 Task: Check the average views per listing of landscape in the last 3 years.
Action: Mouse moved to (980, 226)
Screenshot: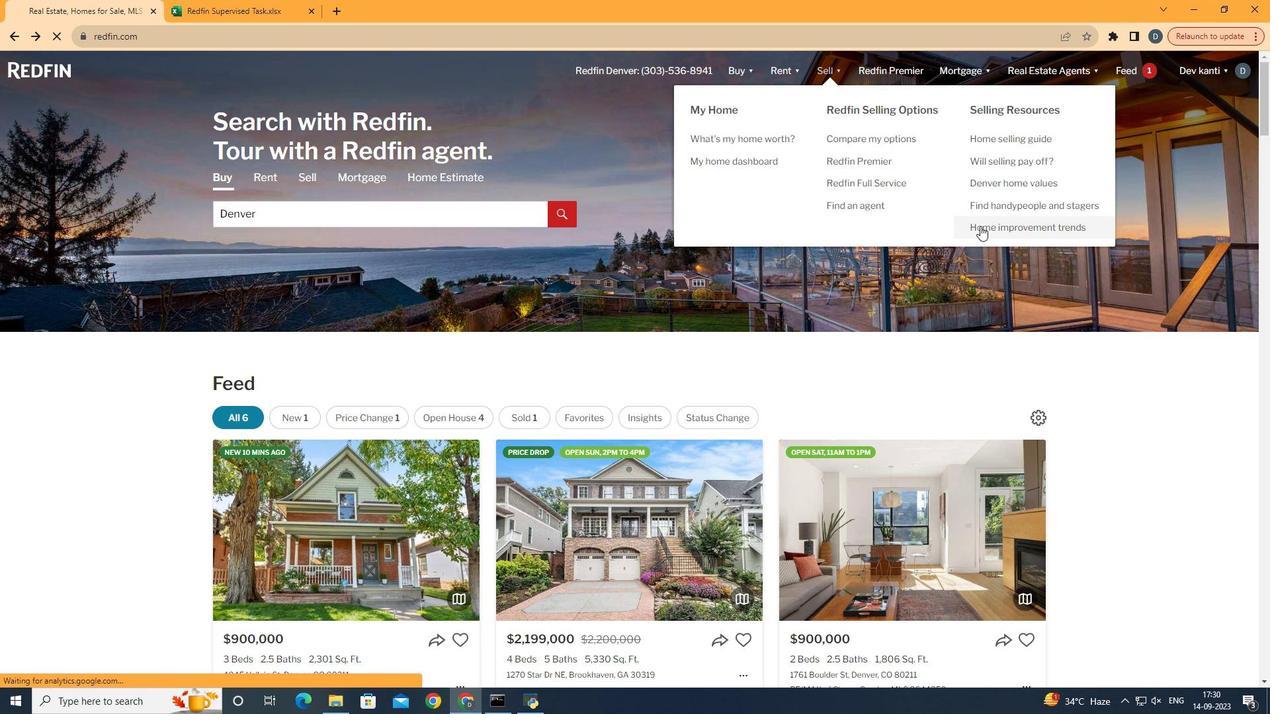 
Action: Mouse pressed left at (980, 226)
Screenshot: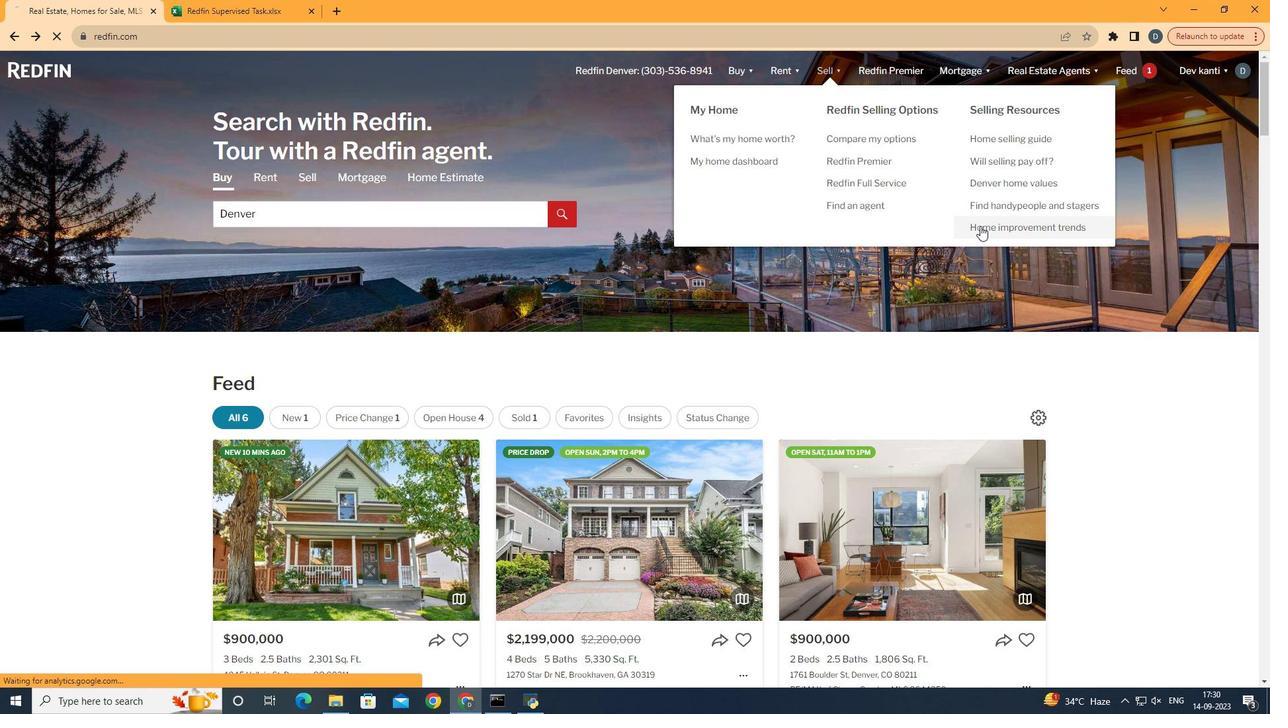 
Action: Mouse moved to (334, 256)
Screenshot: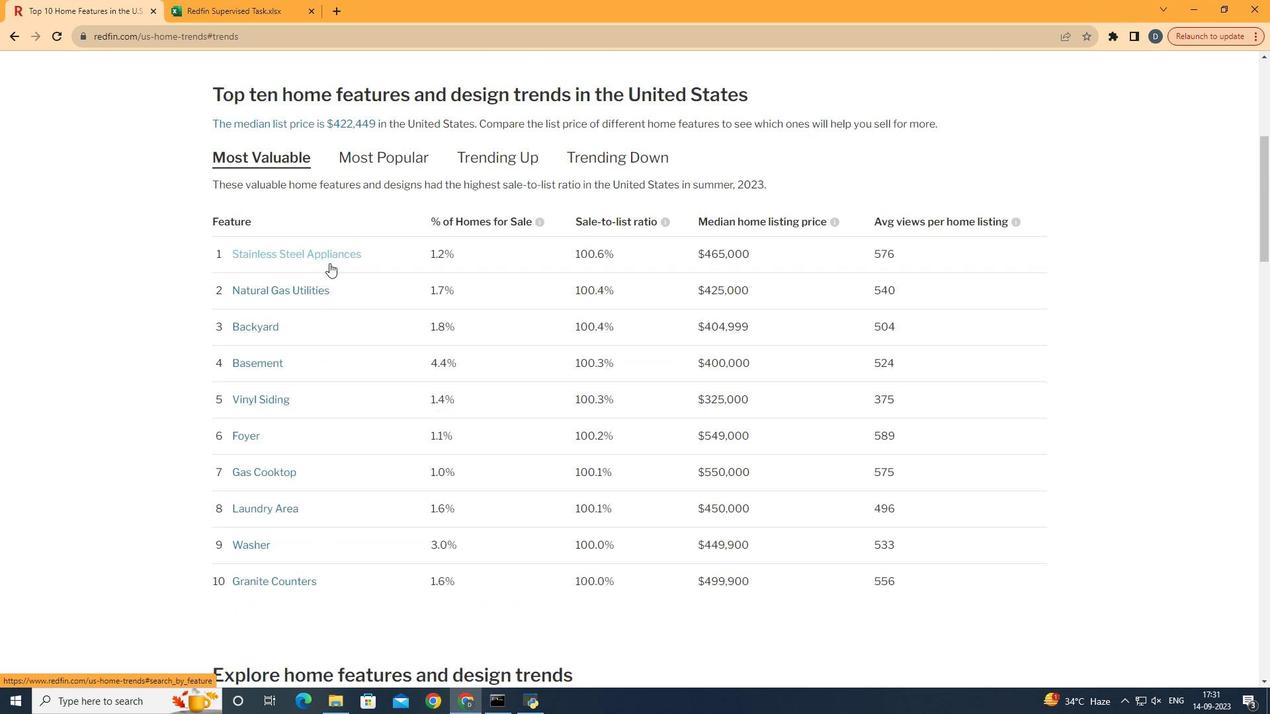 
Action: Mouse pressed left at (334, 256)
Screenshot: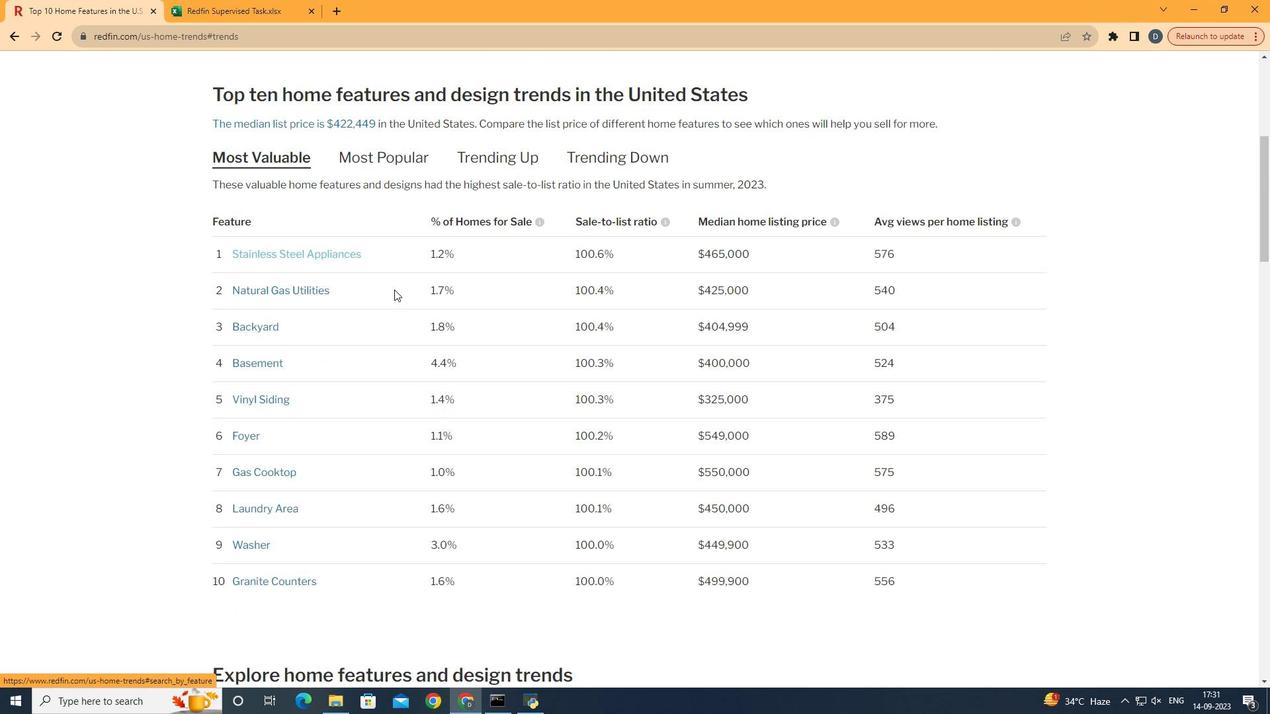 
Action: Mouse moved to (549, 326)
Screenshot: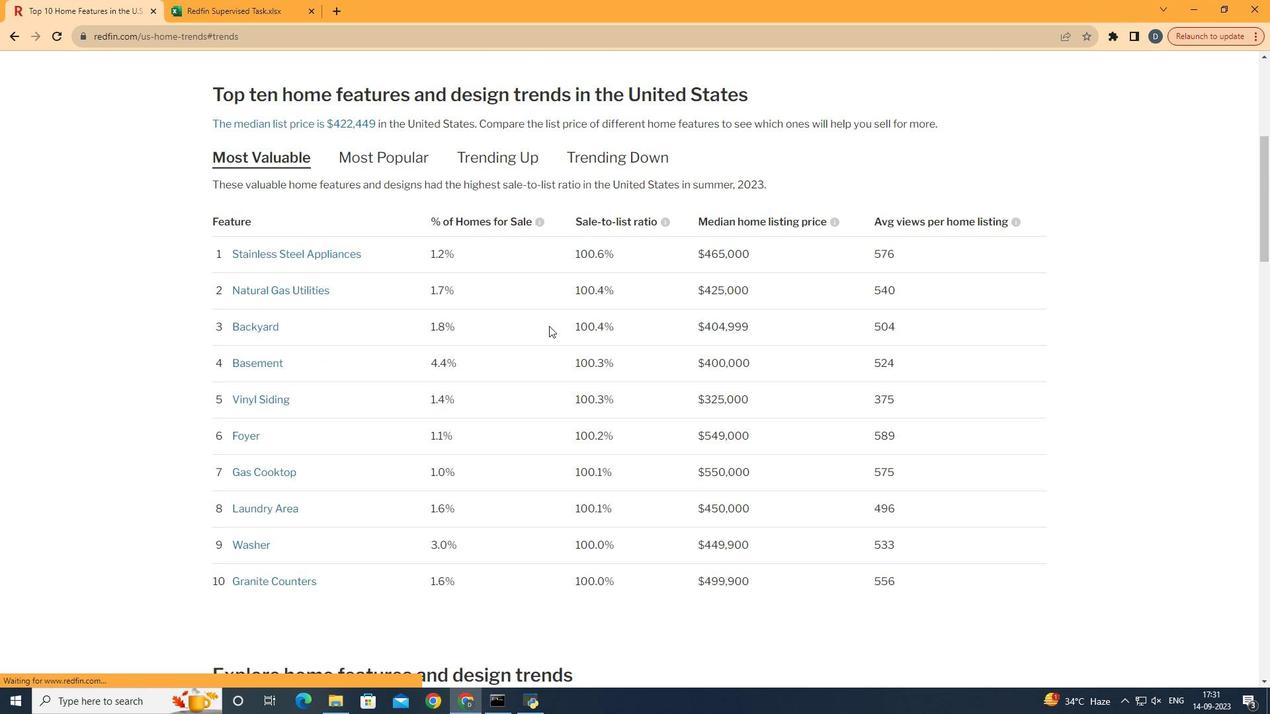 
Action: Mouse scrolled (549, 325) with delta (0, 0)
Screenshot: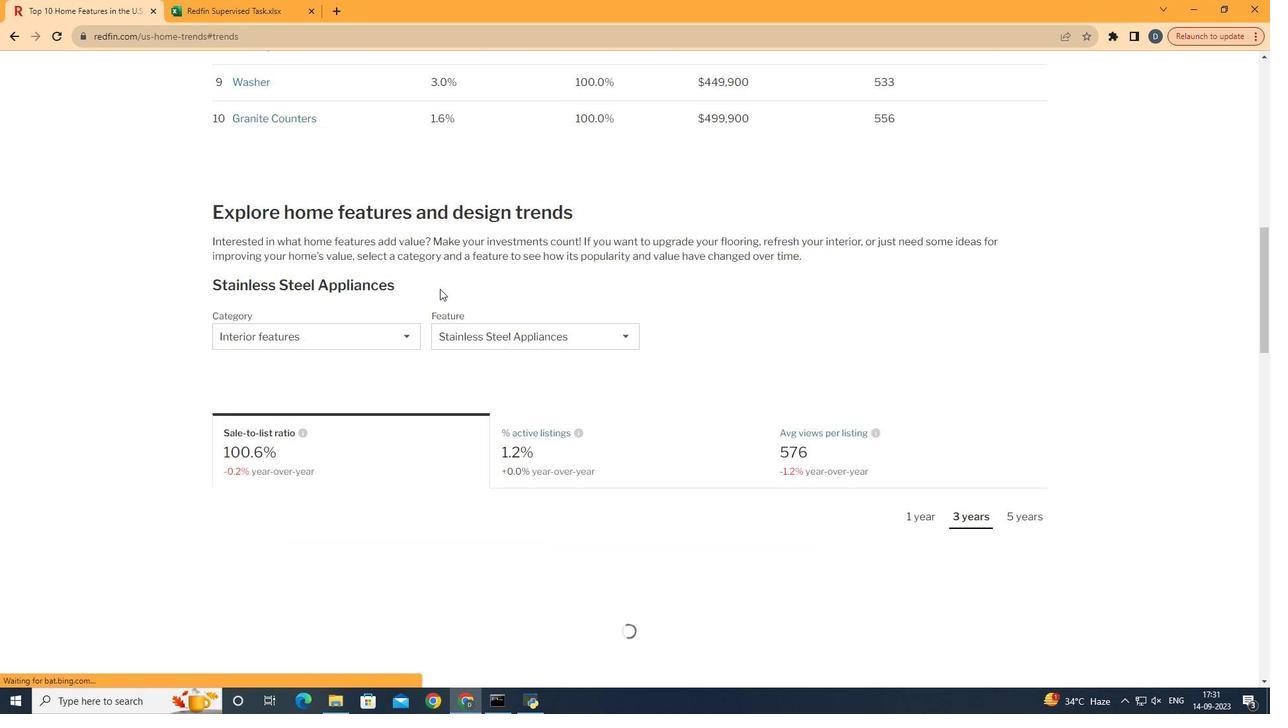 
Action: Mouse scrolled (549, 325) with delta (0, 0)
Screenshot: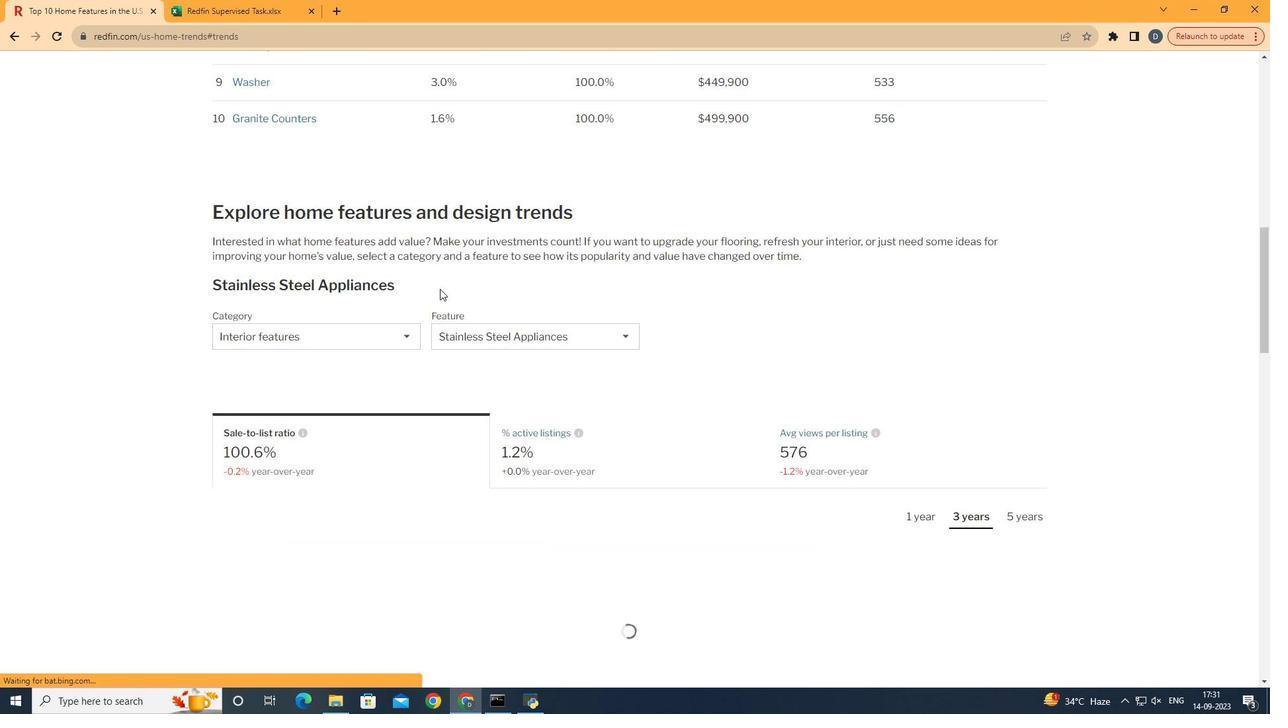 
Action: Mouse scrolled (549, 325) with delta (0, 0)
Screenshot: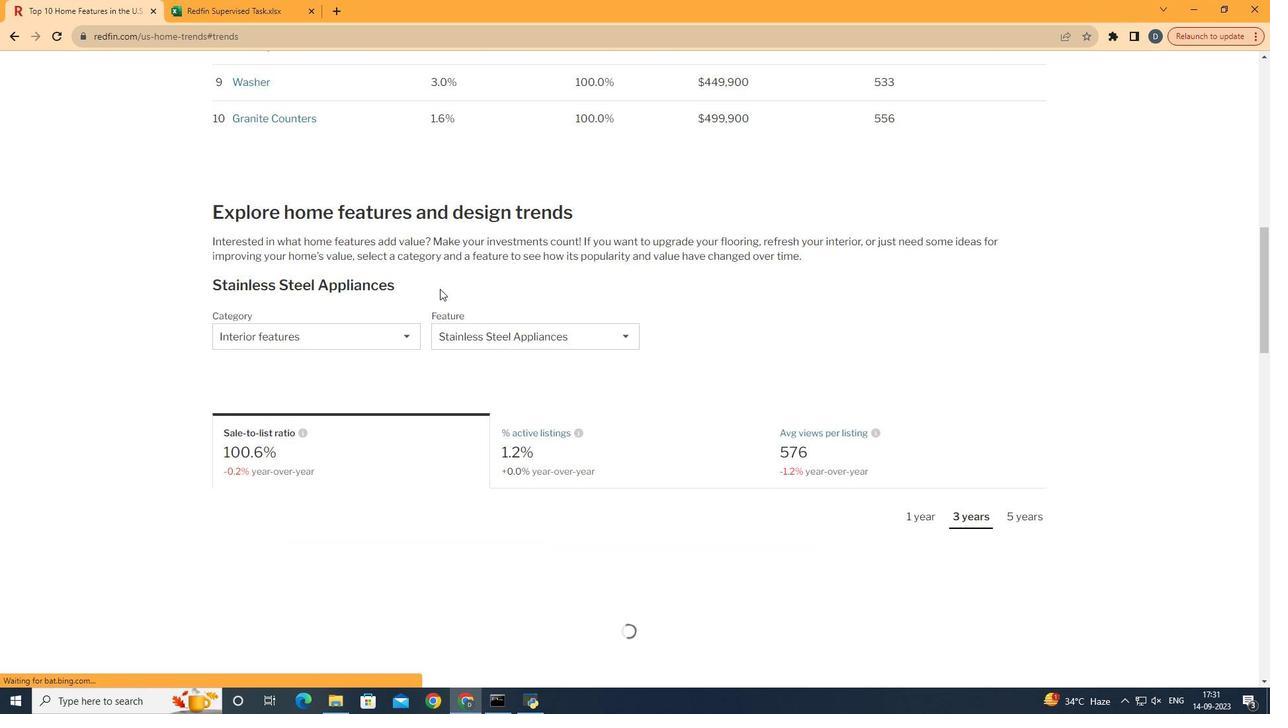 
Action: Mouse scrolled (549, 325) with delta (0, 0)
Screenshot: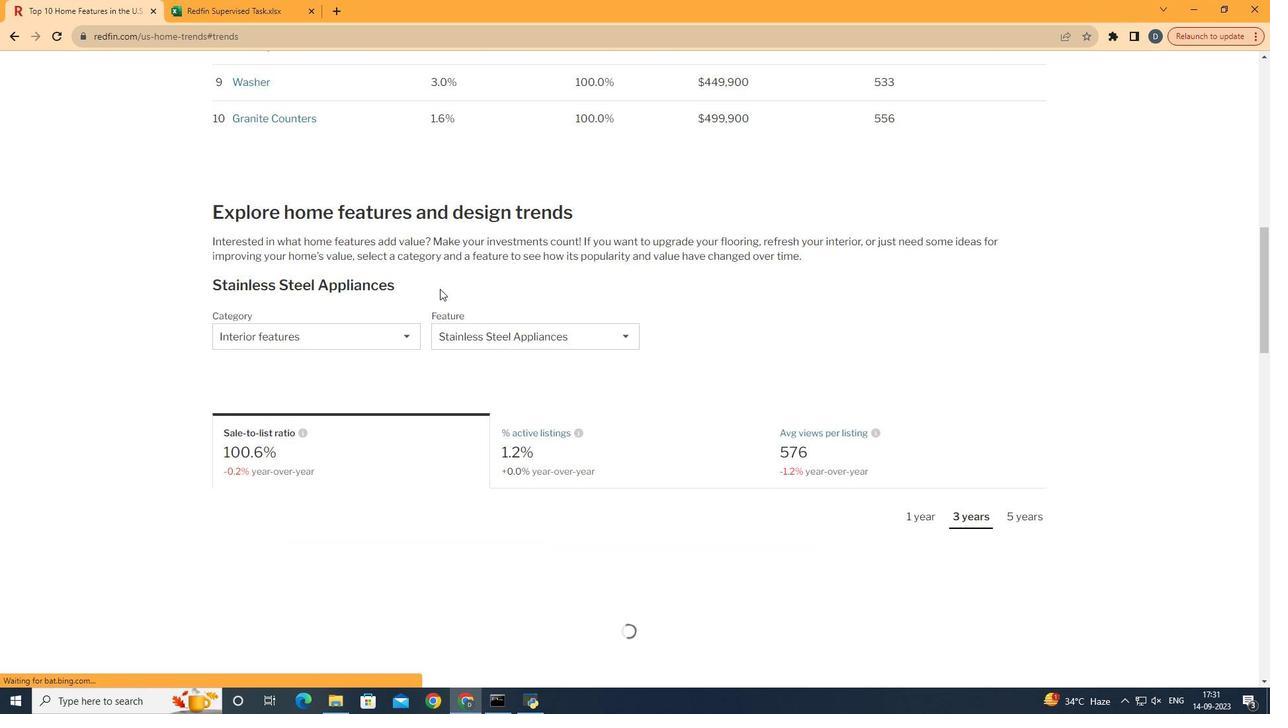 
Action: Mouse scrolled (549, 325) with delta (0, 0)
Screenshot: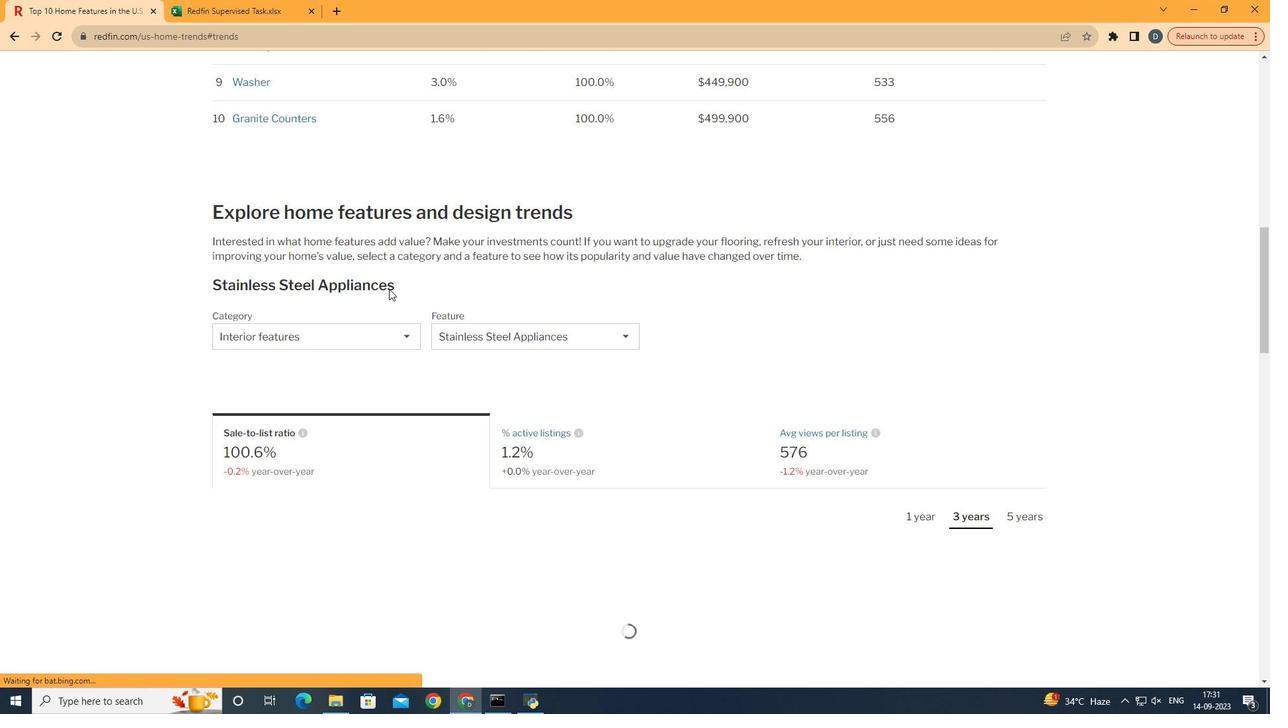 
Action: Mouse scrolled (549, 325) with delta (0, 0)
Screenshot: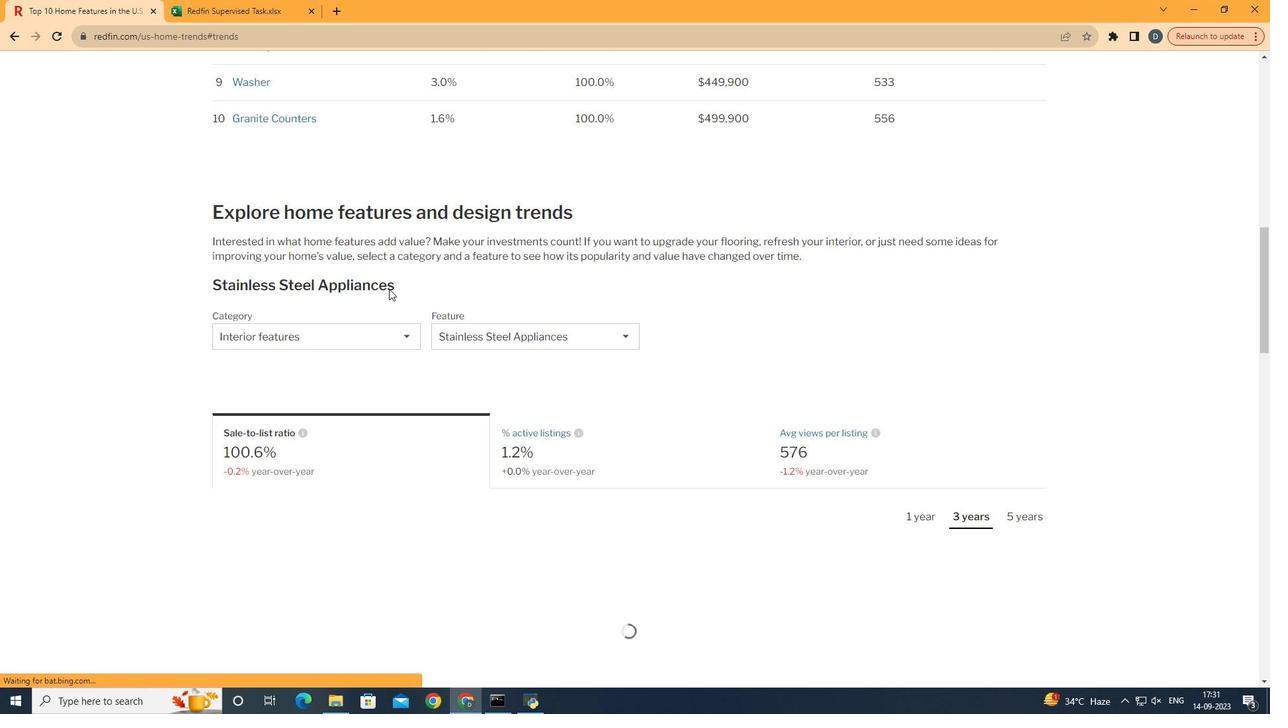 
Action: Mouse scrolled (549, 325) with delta (0, 0)
Screenshot: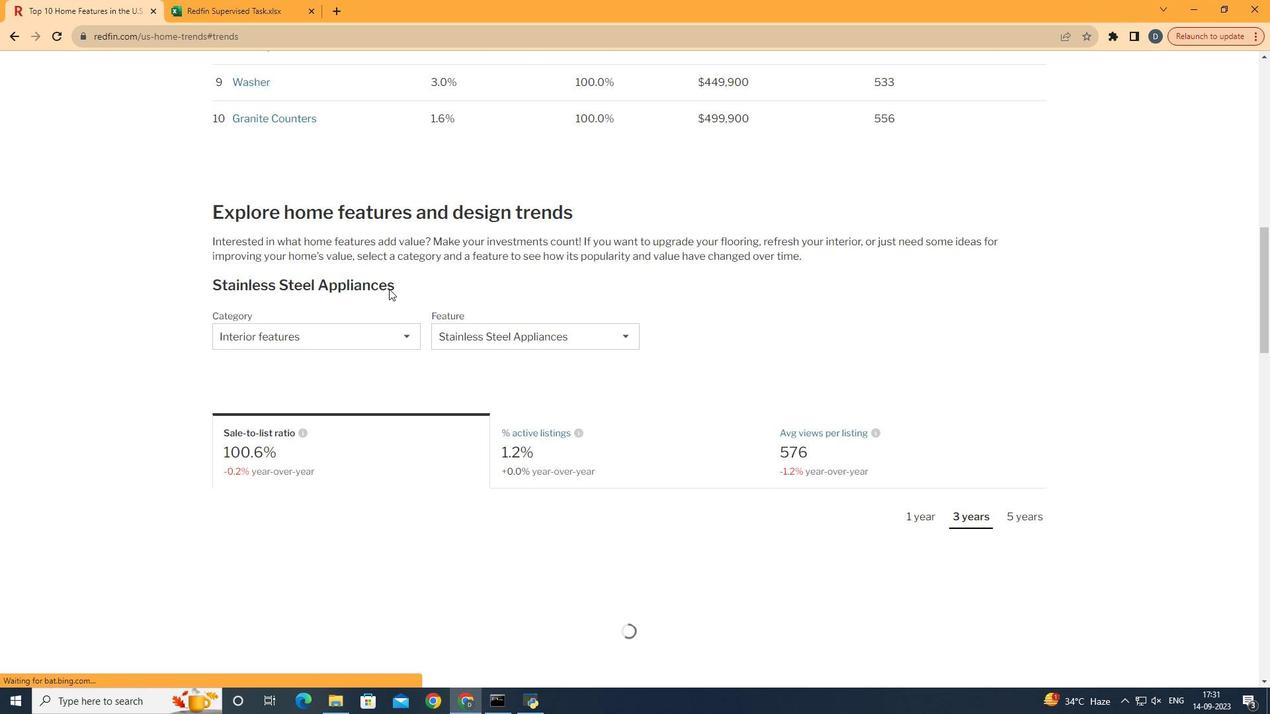 
Action: Mouse moved to (352, 333)
Screenshot: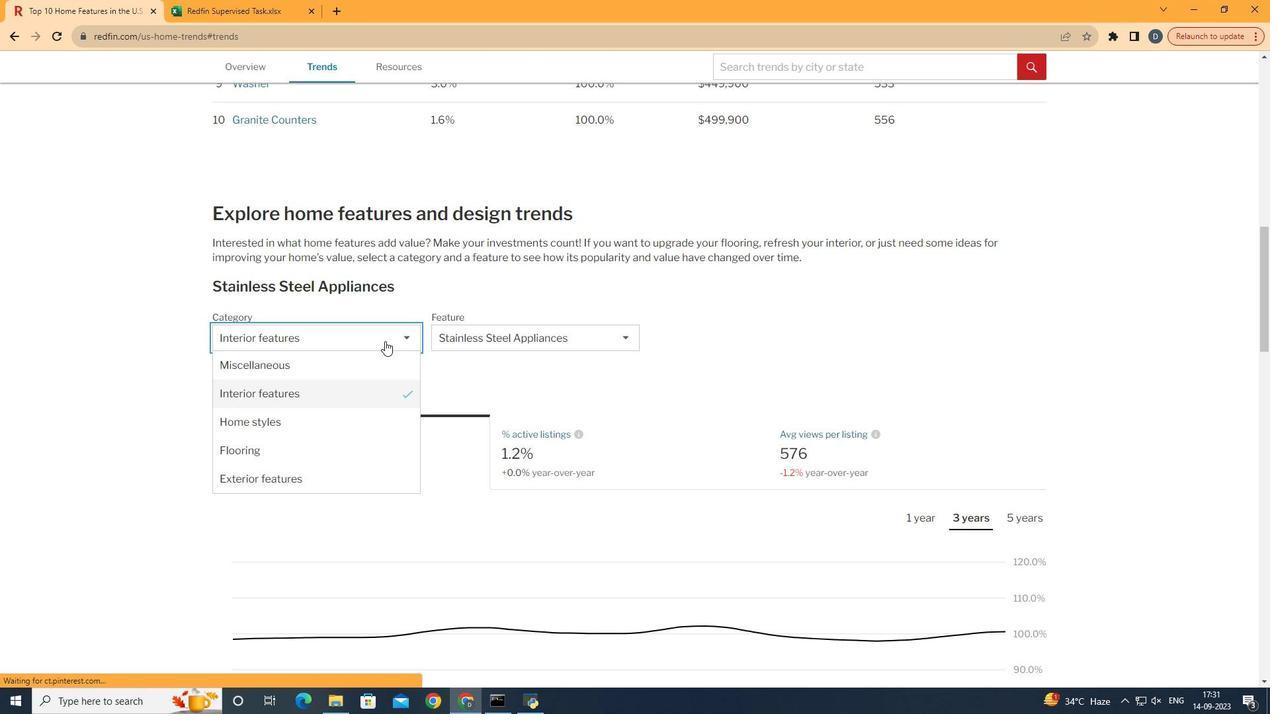 
Action: Mouse pressed left at (352, 333)
Screenshot: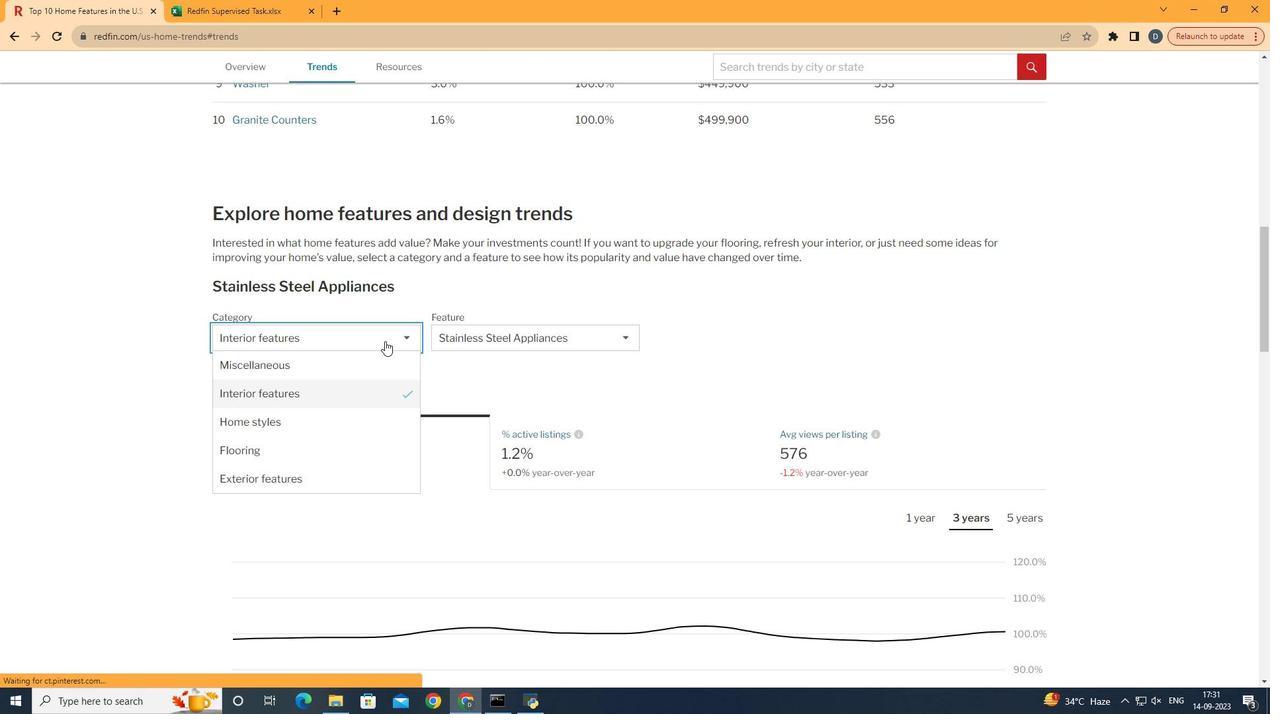 
Action: Mouse moved to (393, 397)
Screenshot: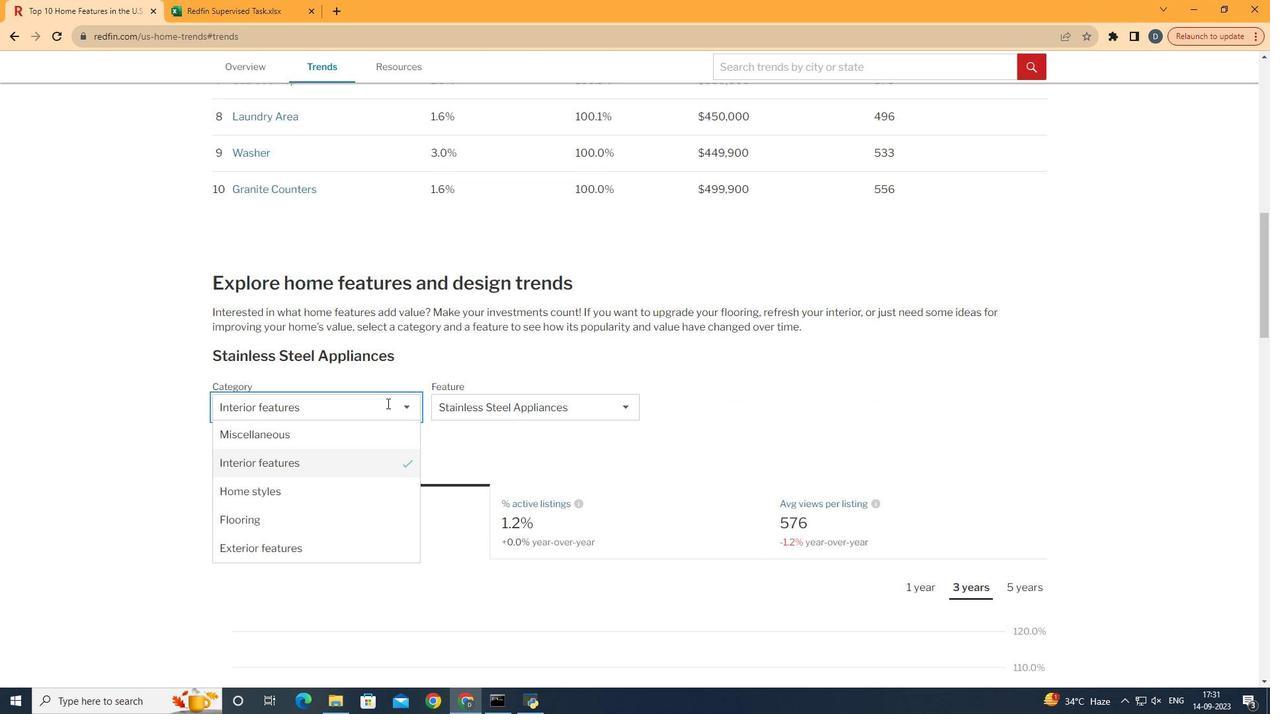 
Action: Mouse scrolled (393, 397) with delta (0, 0)
Screenshot: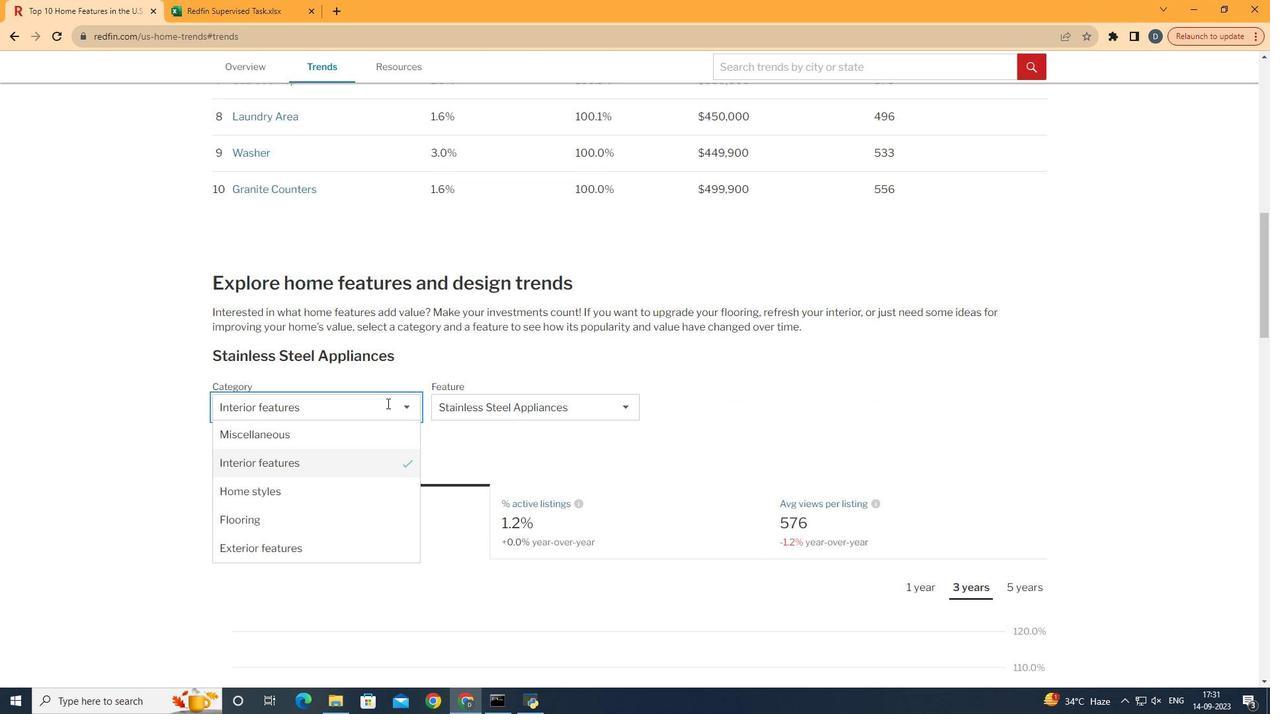 
Action: Mouse moved to (393, 398)
Screenshot: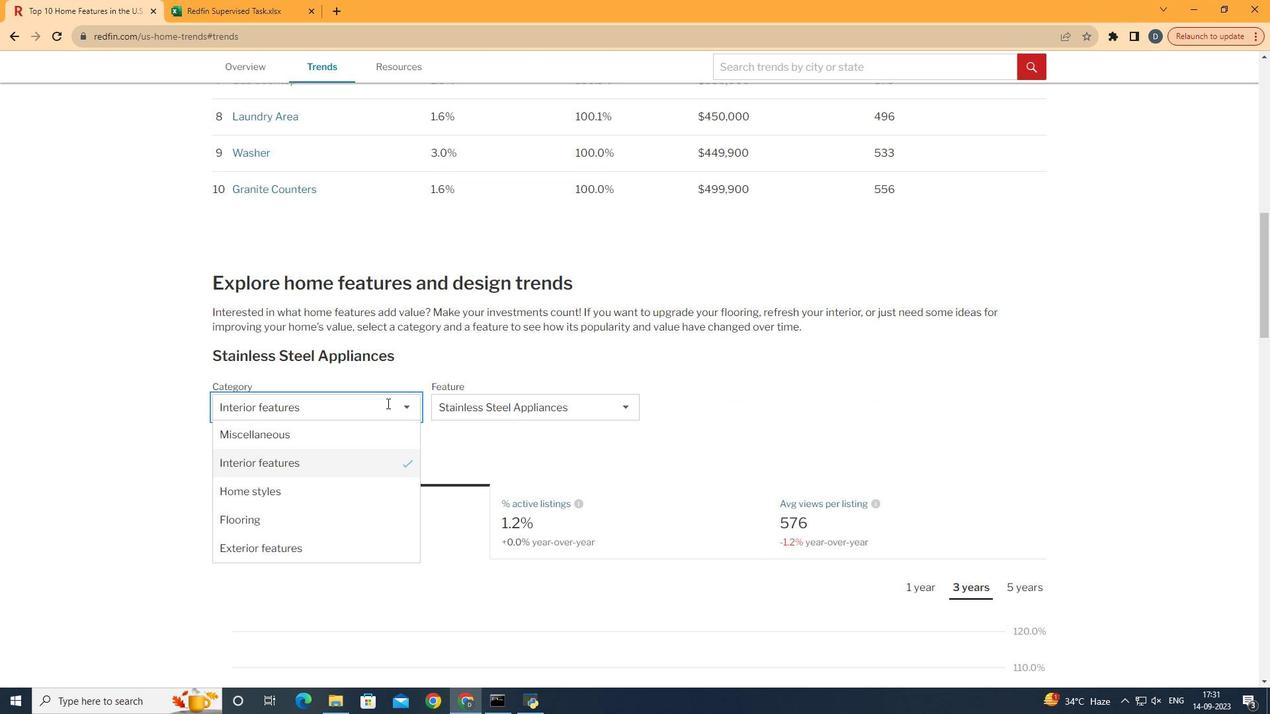 
Action: Mouse scrolled (393, 397) with delta (0, 0)
Screenshot: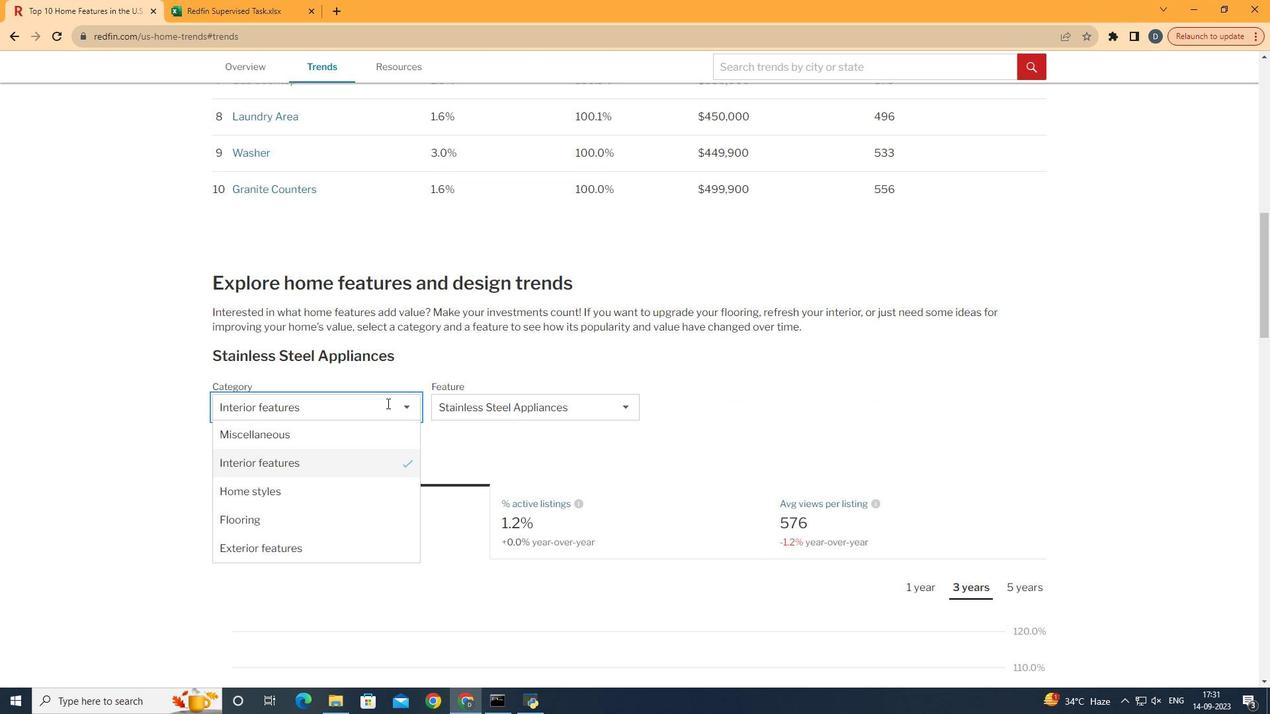 
Action: Mouse scrolled (393, 397) with delta (0, 0)
Screenshot: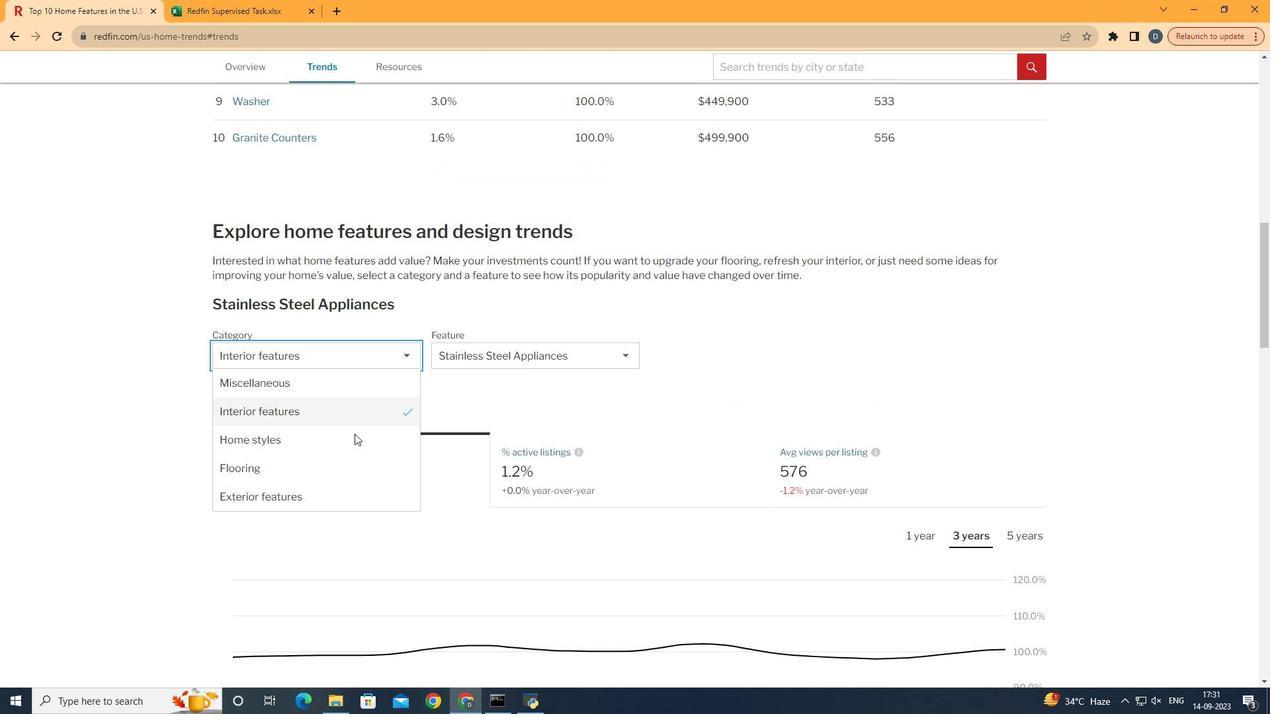 
Action: Mouse scrolled (393, 397) with delta (0, 0)
Screenshot: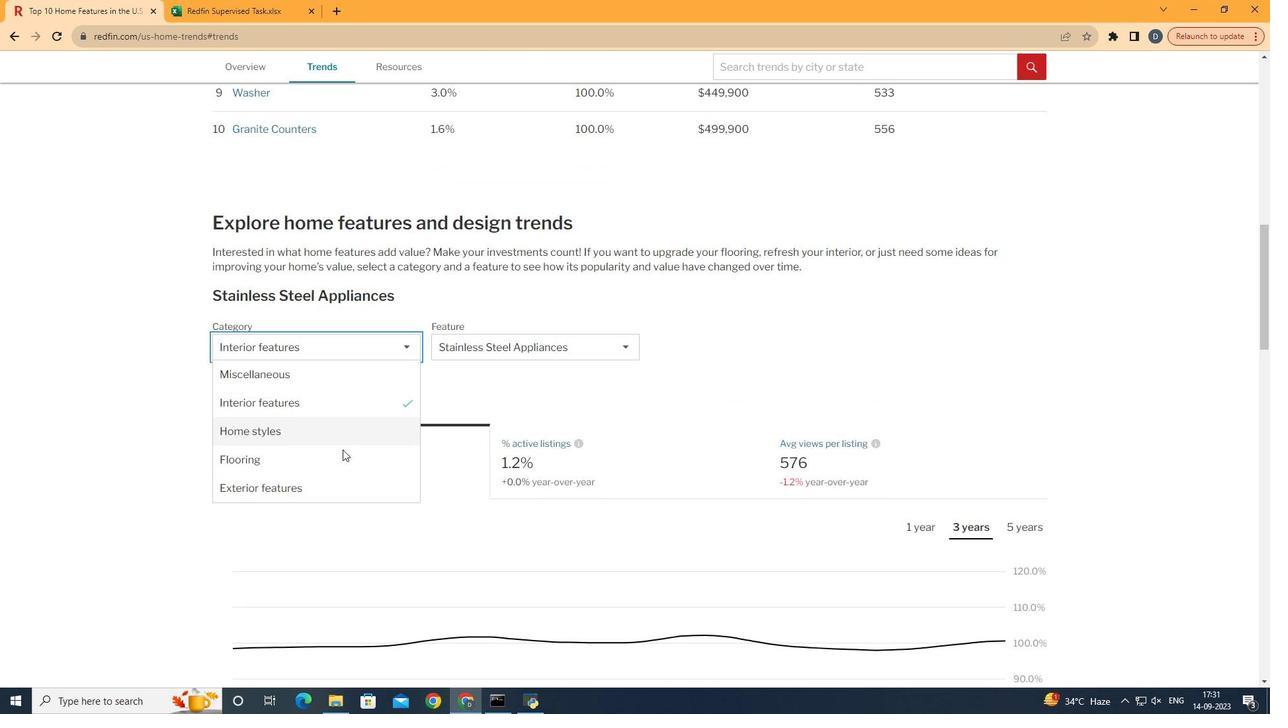 
Action: Mouse scrolled (393, 397) with delta (0, 0)
Screenshot: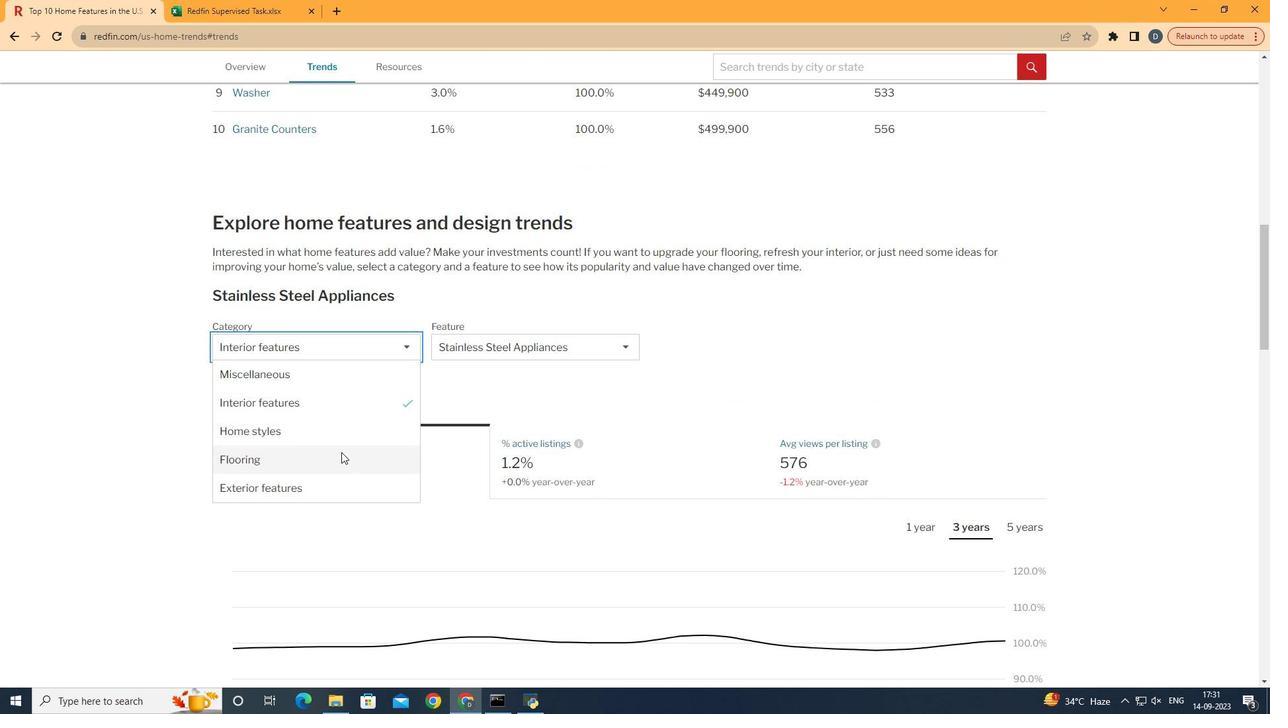 
Action: Mouse moved to (338, 483)
Screenshot: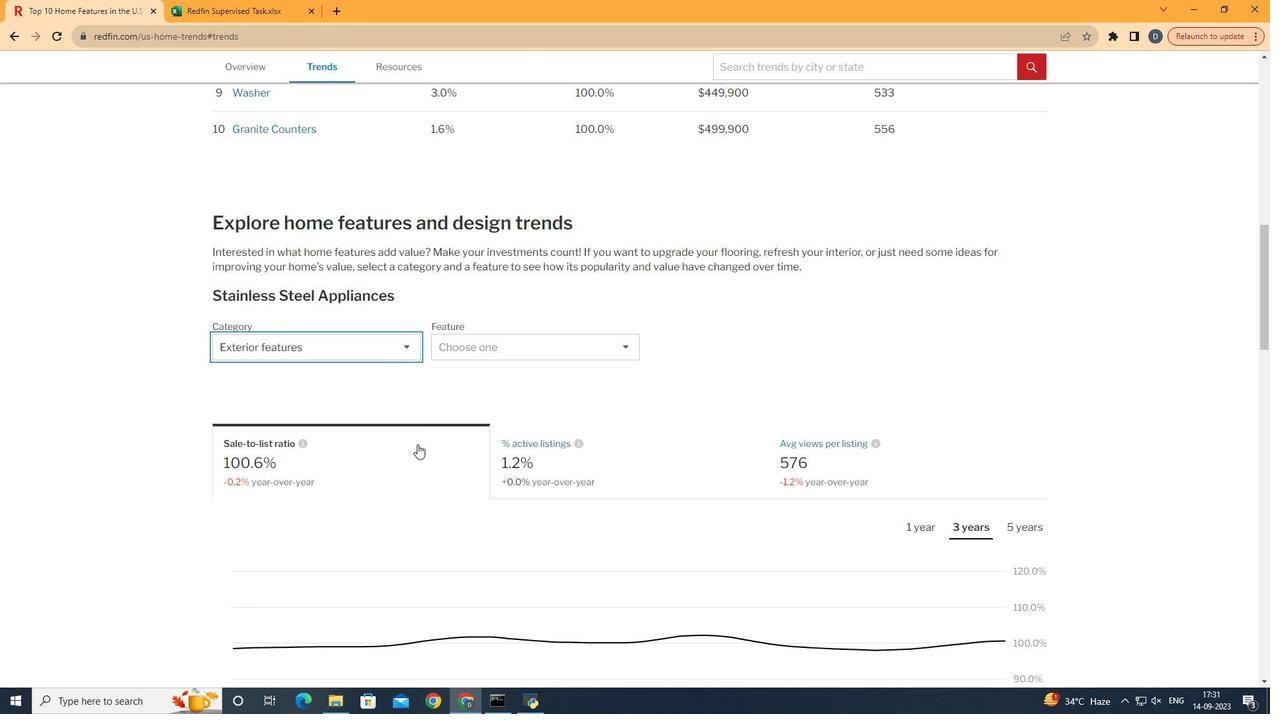 
Action: Mouse pressed left at (338, 483)
Screenshot: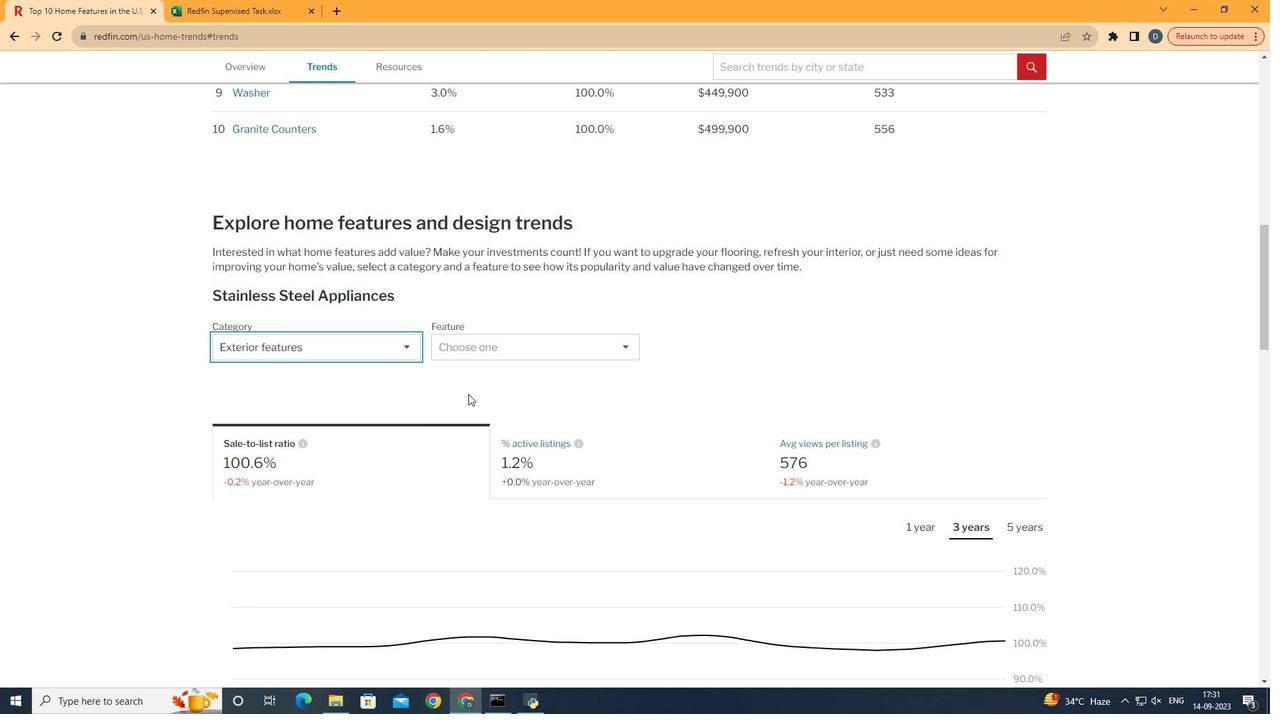 
Action: Mouse moved to (525, 340)
Screenshot: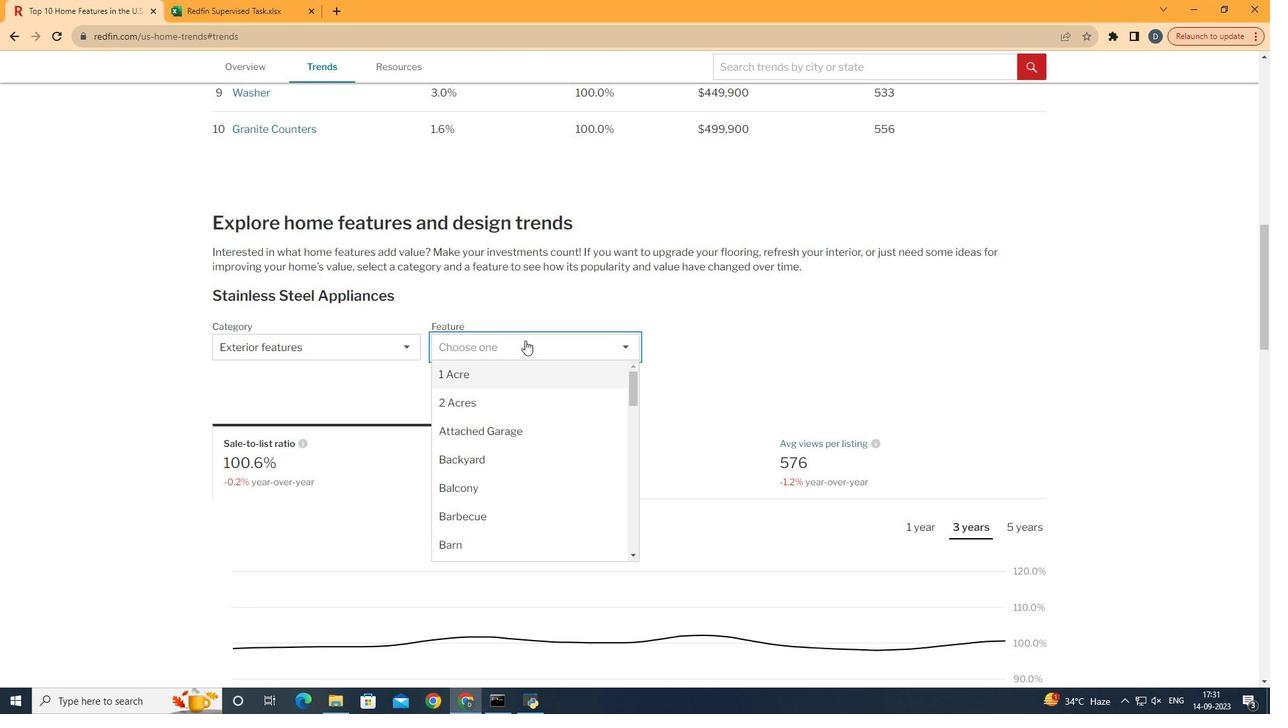 
Action: Mouse pressed left at (525, 340)
Screenshot: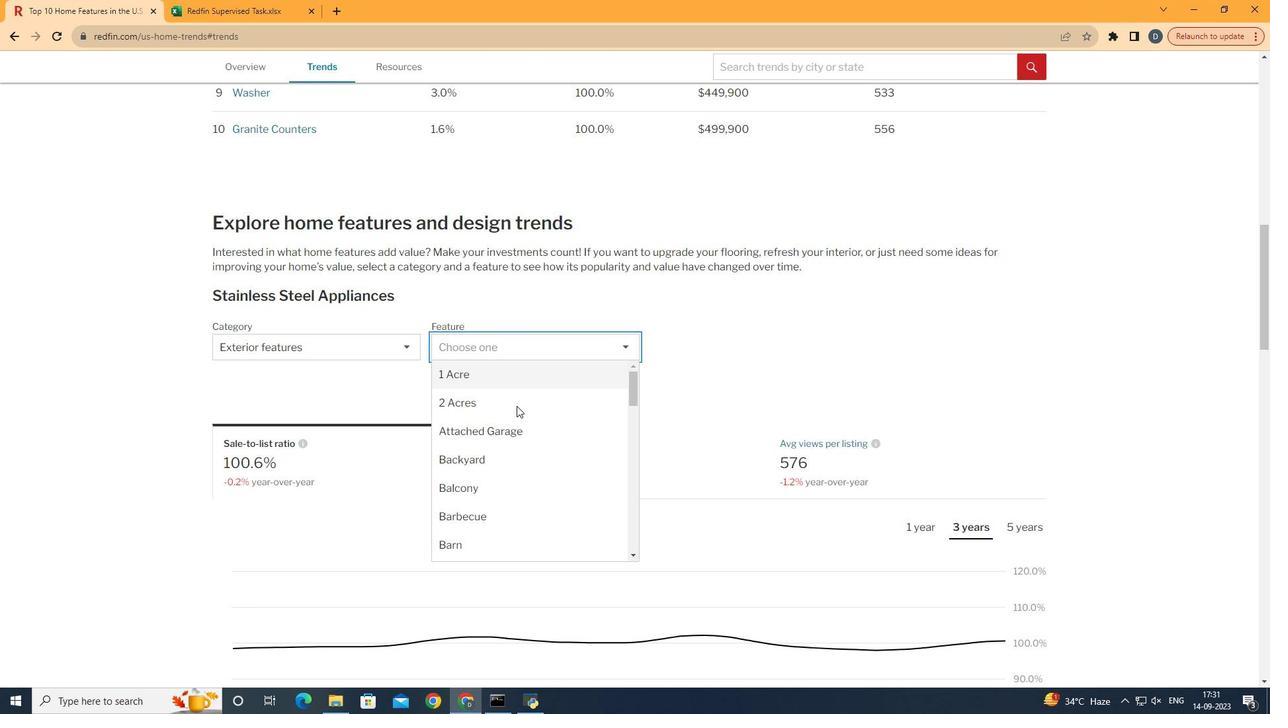 
Action: Mouse moved to (499, 434)
Screenshot: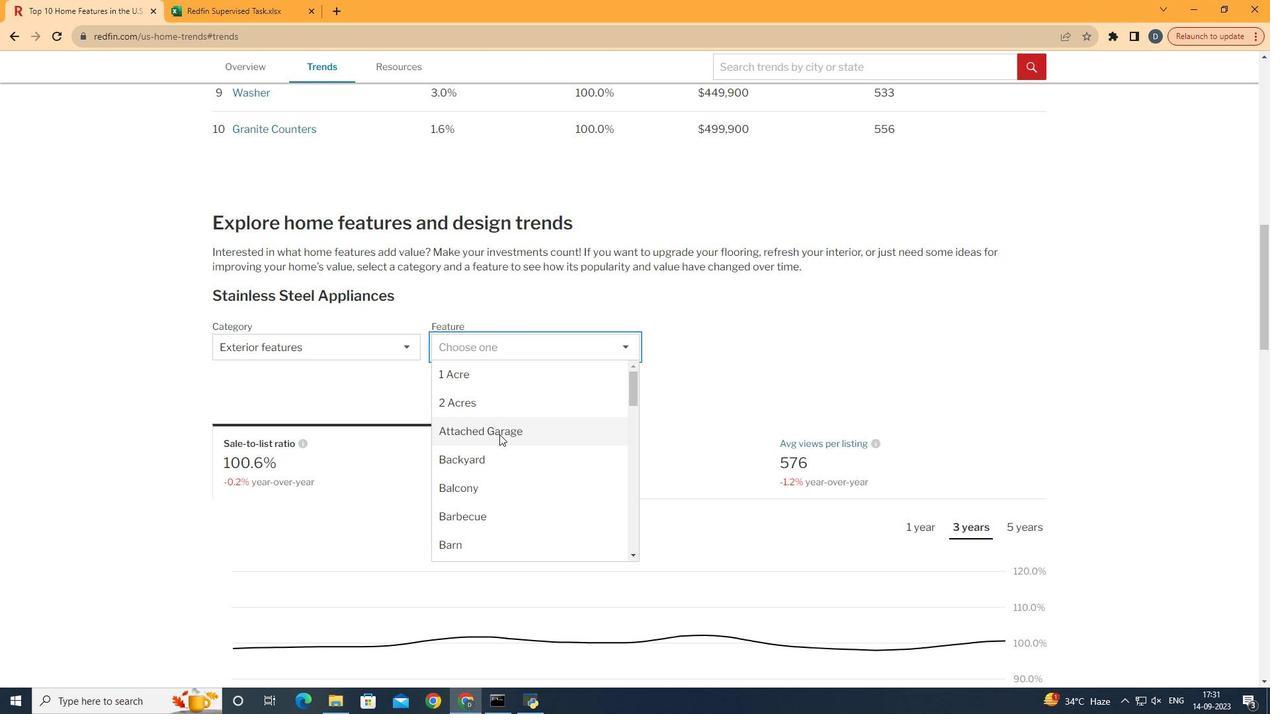 
Action: Mouse scrolled (499, 434) with delta (0, 0)
Screenshot: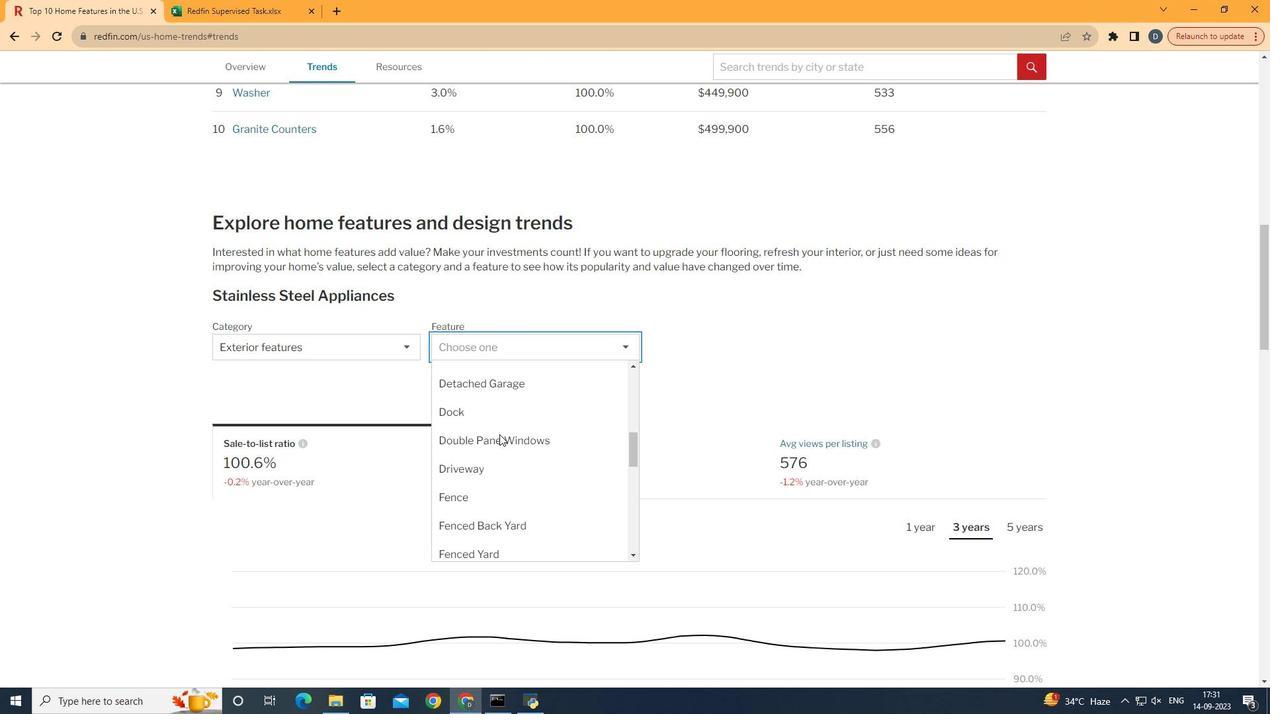 
Action: Mouse scrolled (499, 434) with delta (0, 0)
Screenshot: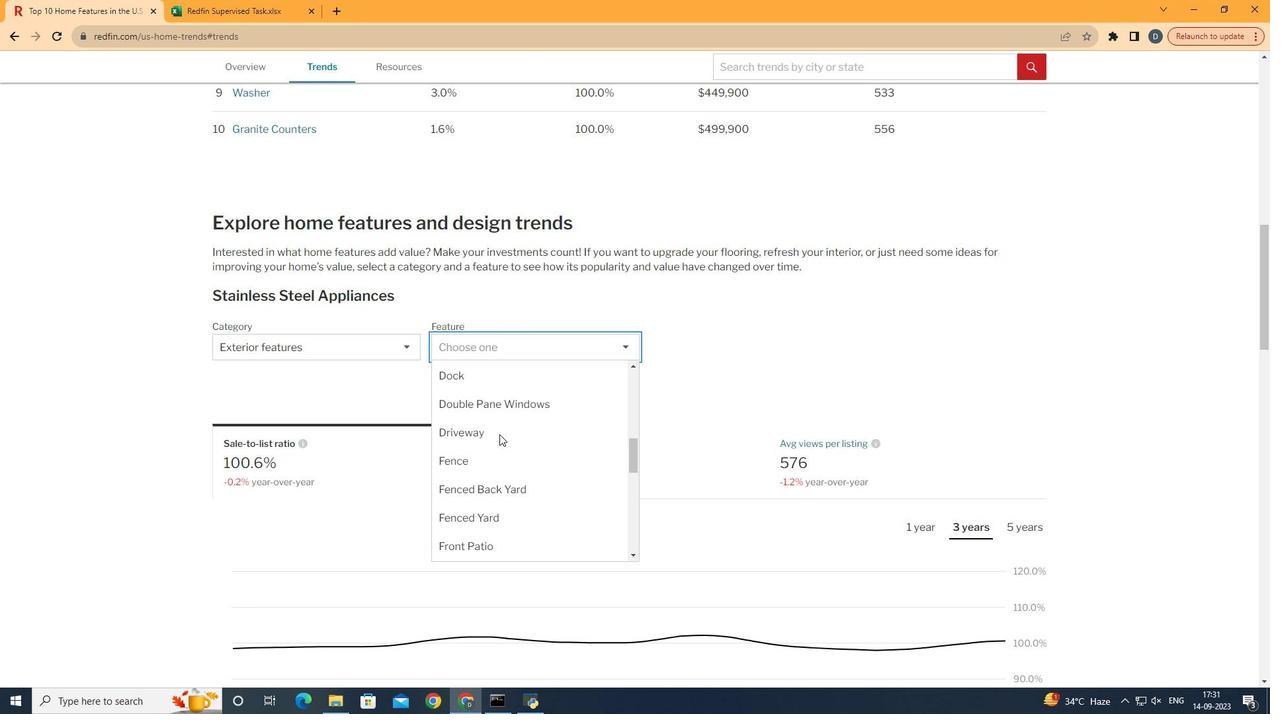 
Action: Mouse scrolled (499, 434) with delta (0, 0)
Screenshot: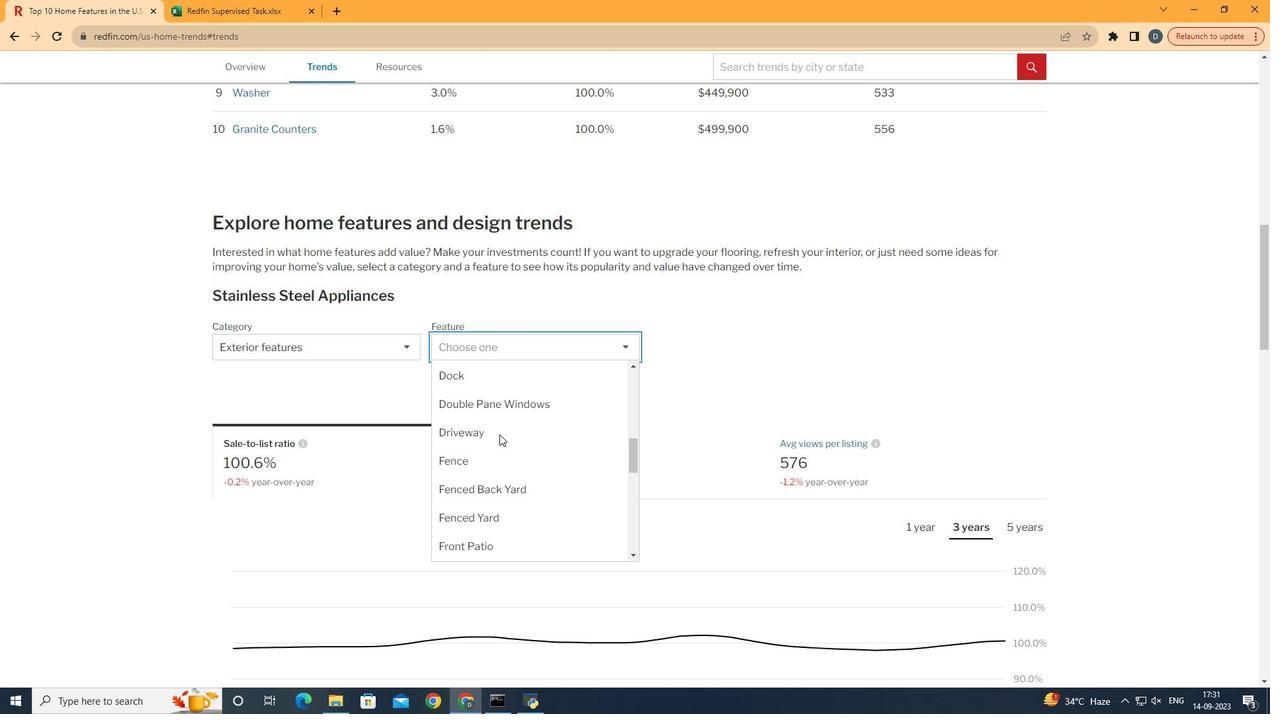 
Action: Mouse scrolled (499, 434) with delta (0, 0)
Screenshot: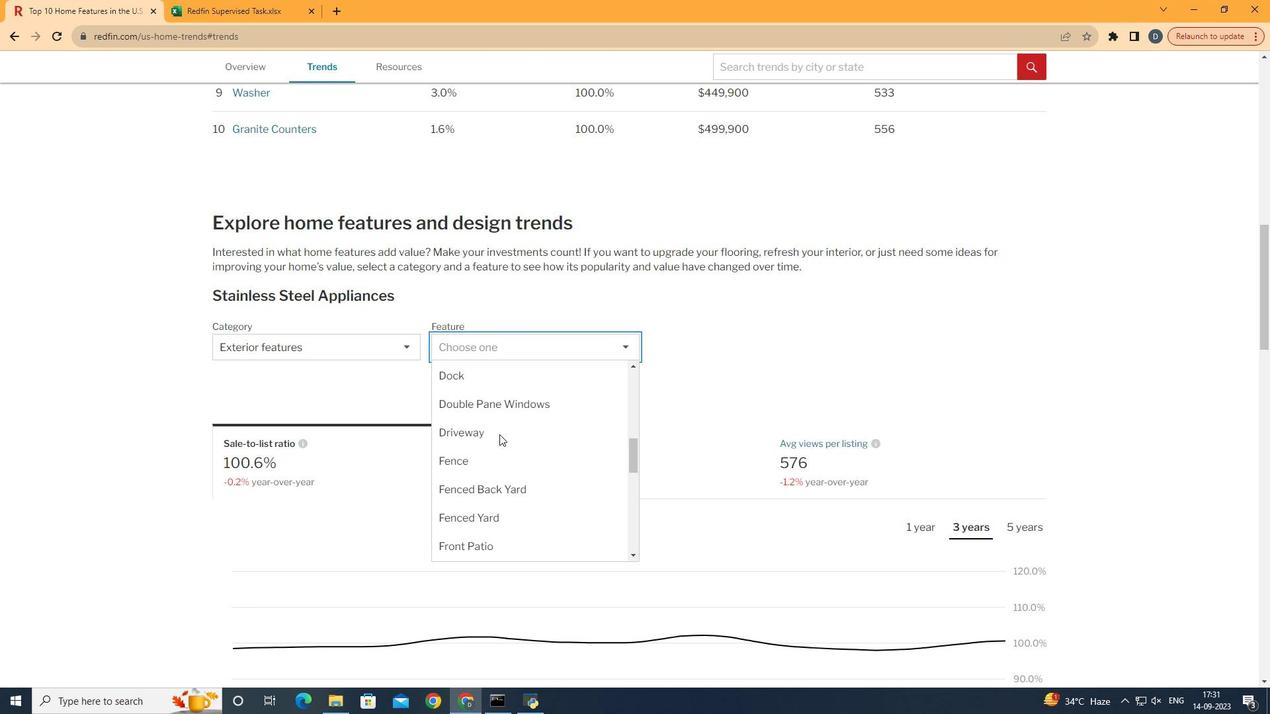 
Action: Mouse scrolled (499, 434) with delta (0, 0)
Screenshot: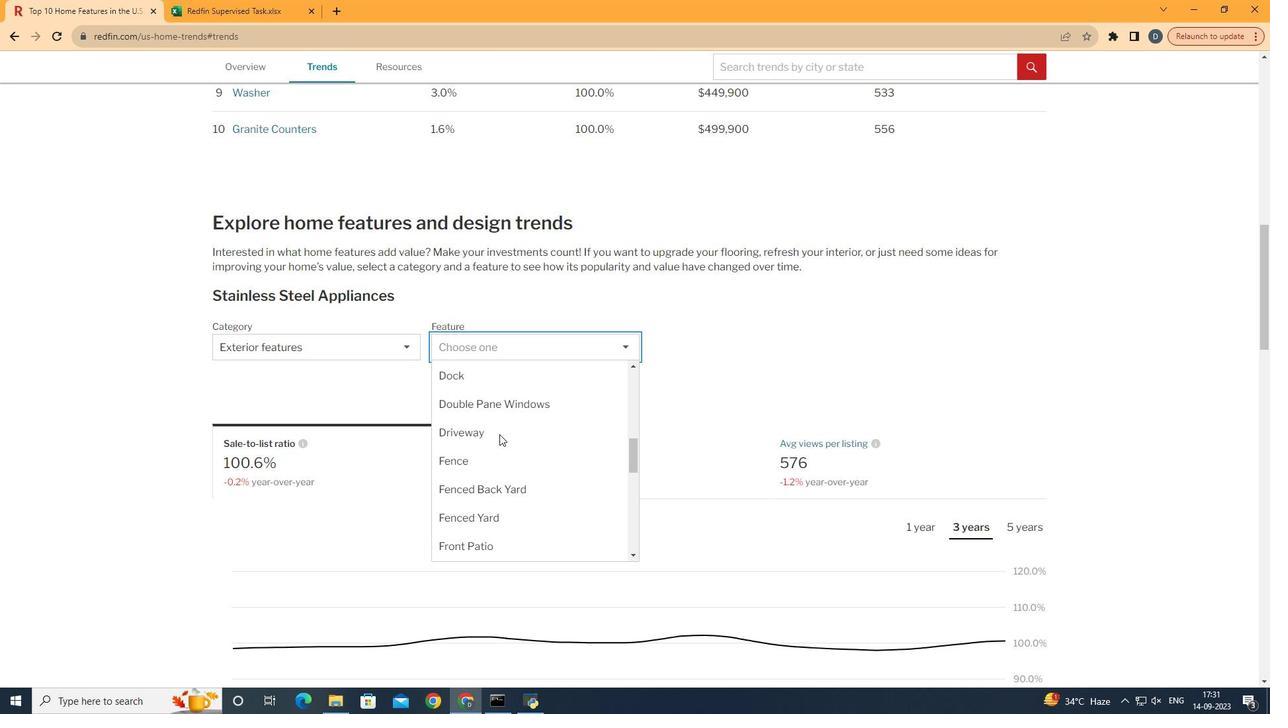 
Action: Mouse scrolled (499, 434) with delta (0, 0)
Screenshot: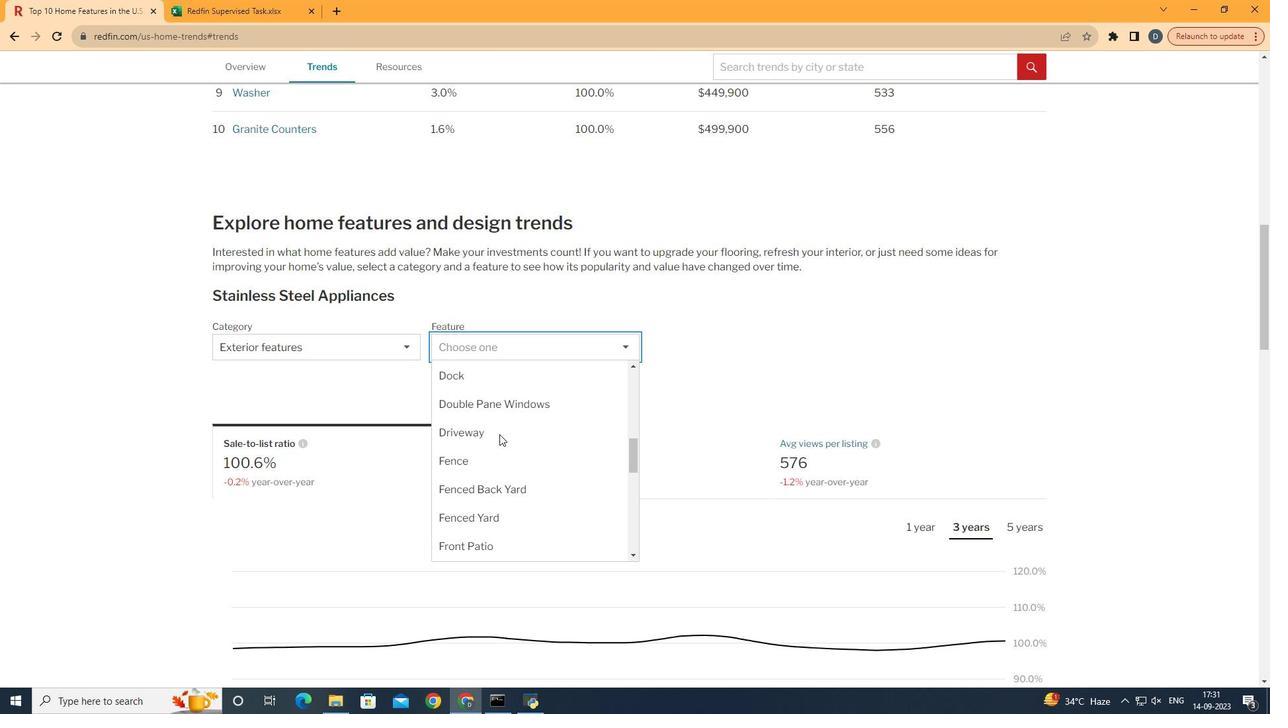 
Action: Mouse moved to (499, 434)
Screenshot: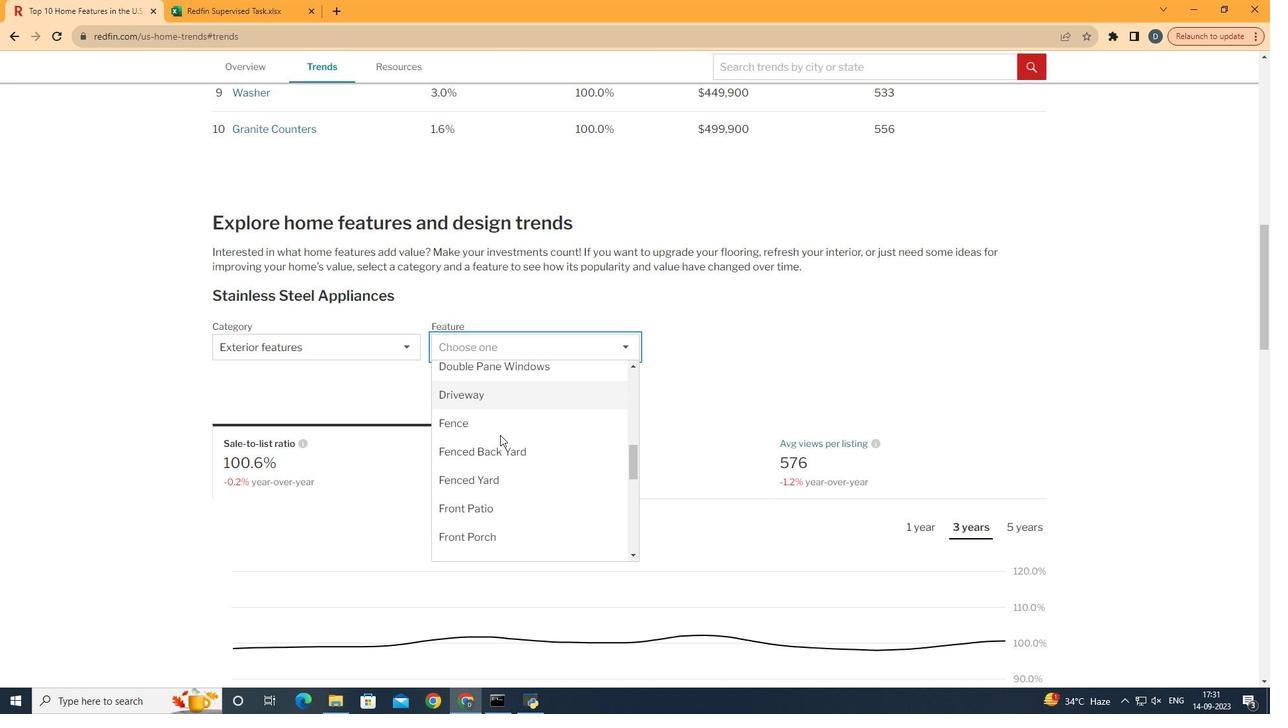
Action: Mouse scrolled (499, 434) with delta (0, 0)
Screenshot: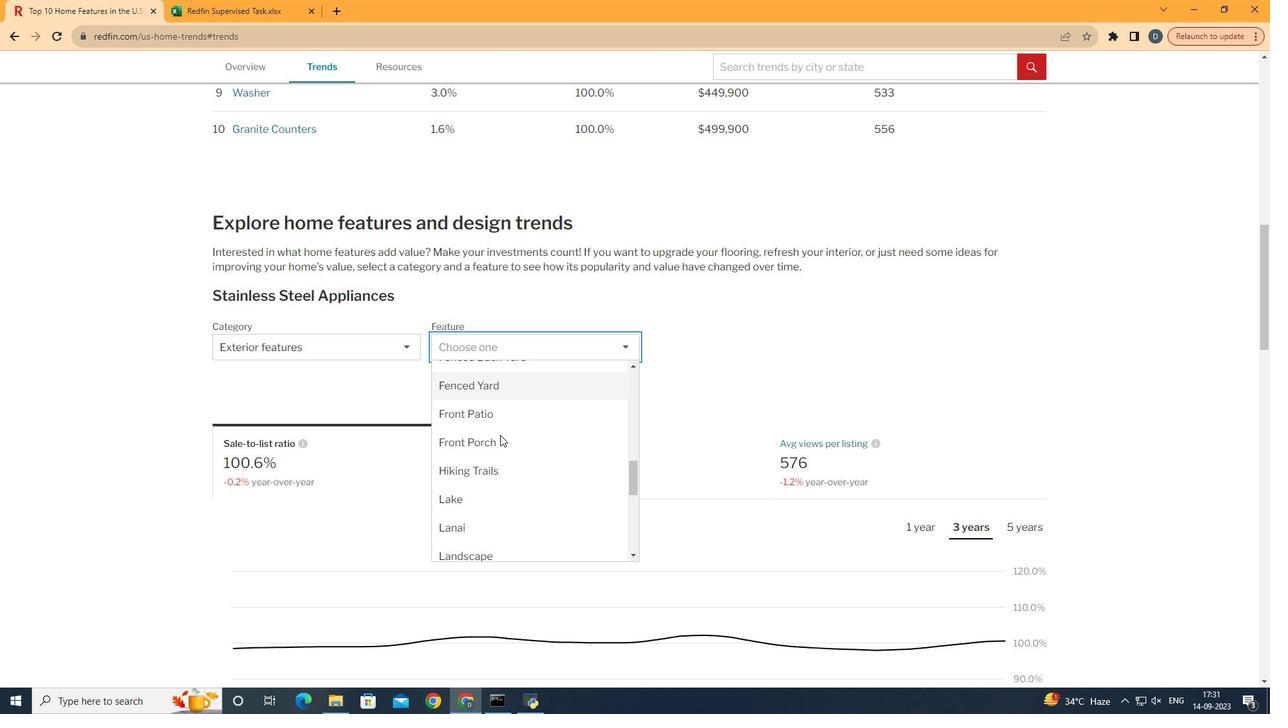 
Action: Mouse moved to (499, 435)
Screenshot: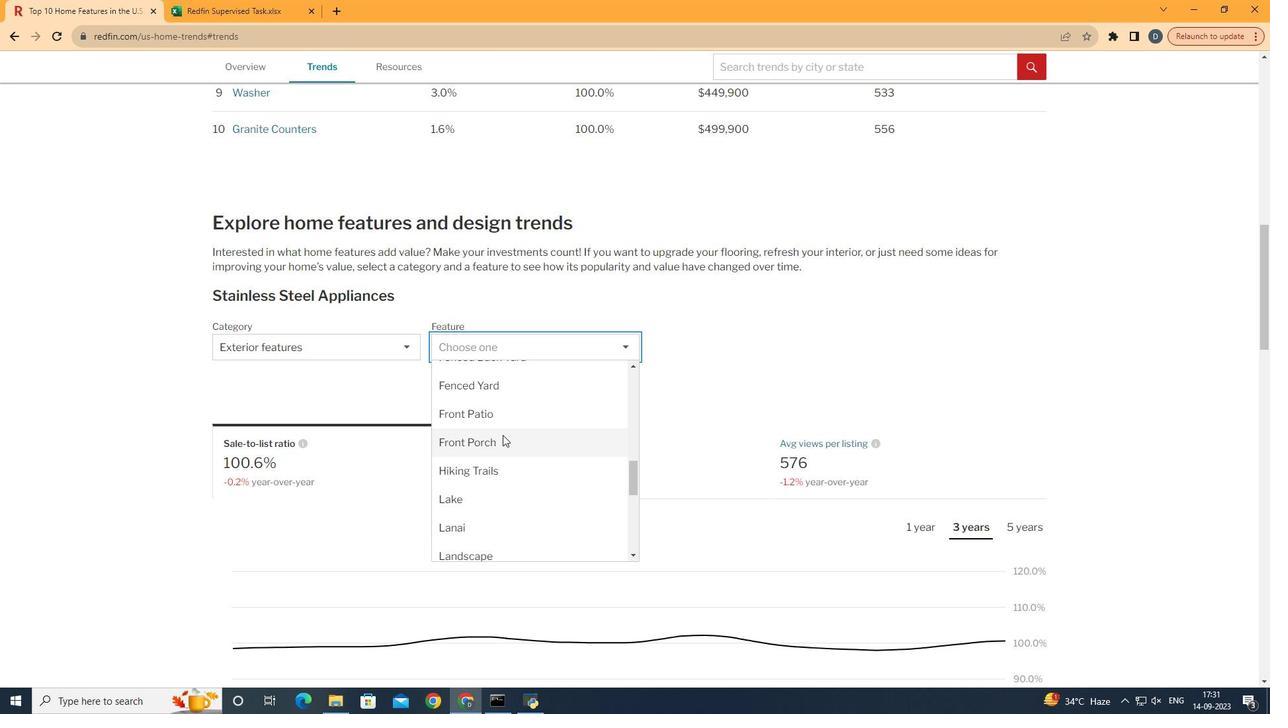 
Action: Mouse scrolled (499, 434) with delta (0, 0)
Screenshot: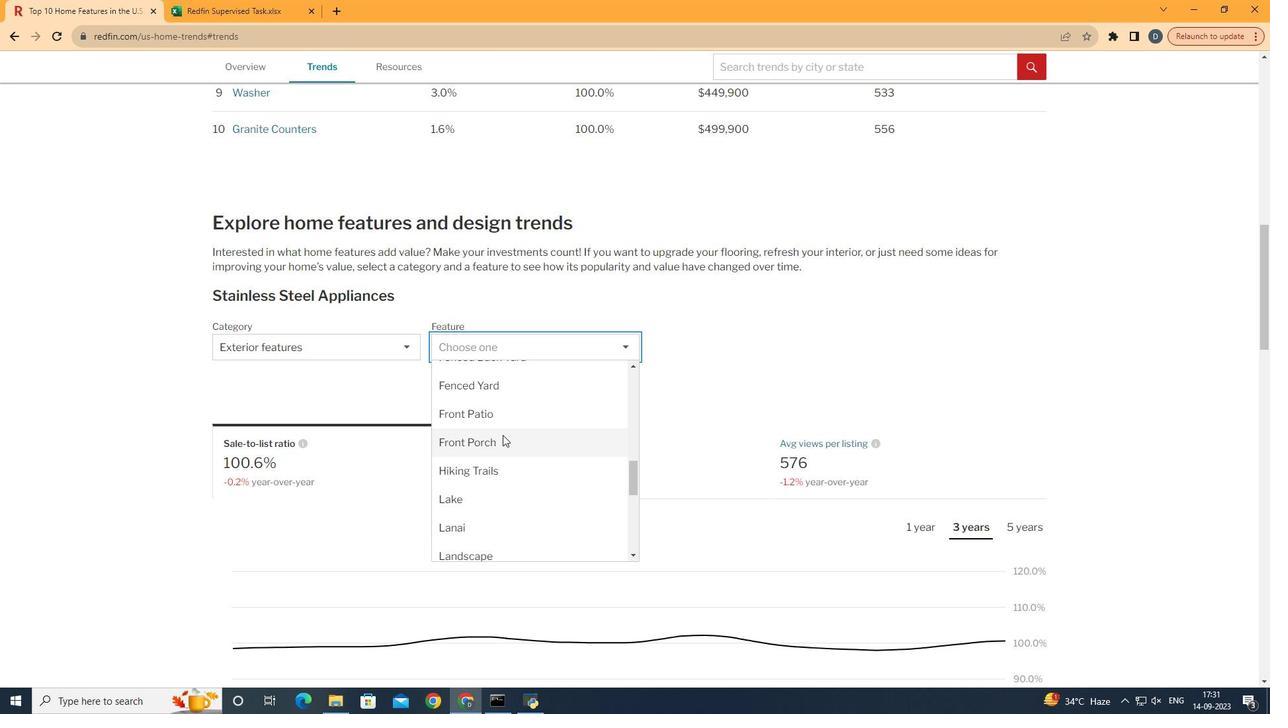 
Action: Mouse moved to (514, 463)
Screenshot: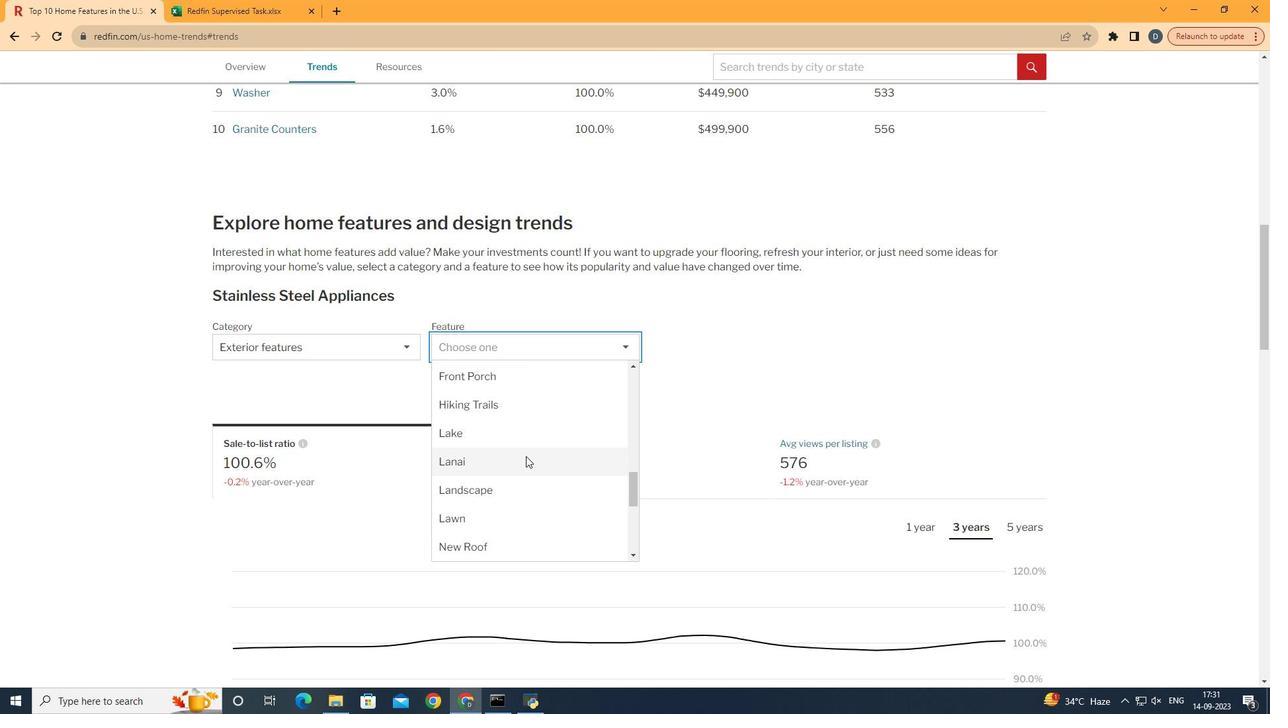 
Action: Mouse scrolled (514, 462) with delta (0, 0)
Screenshot: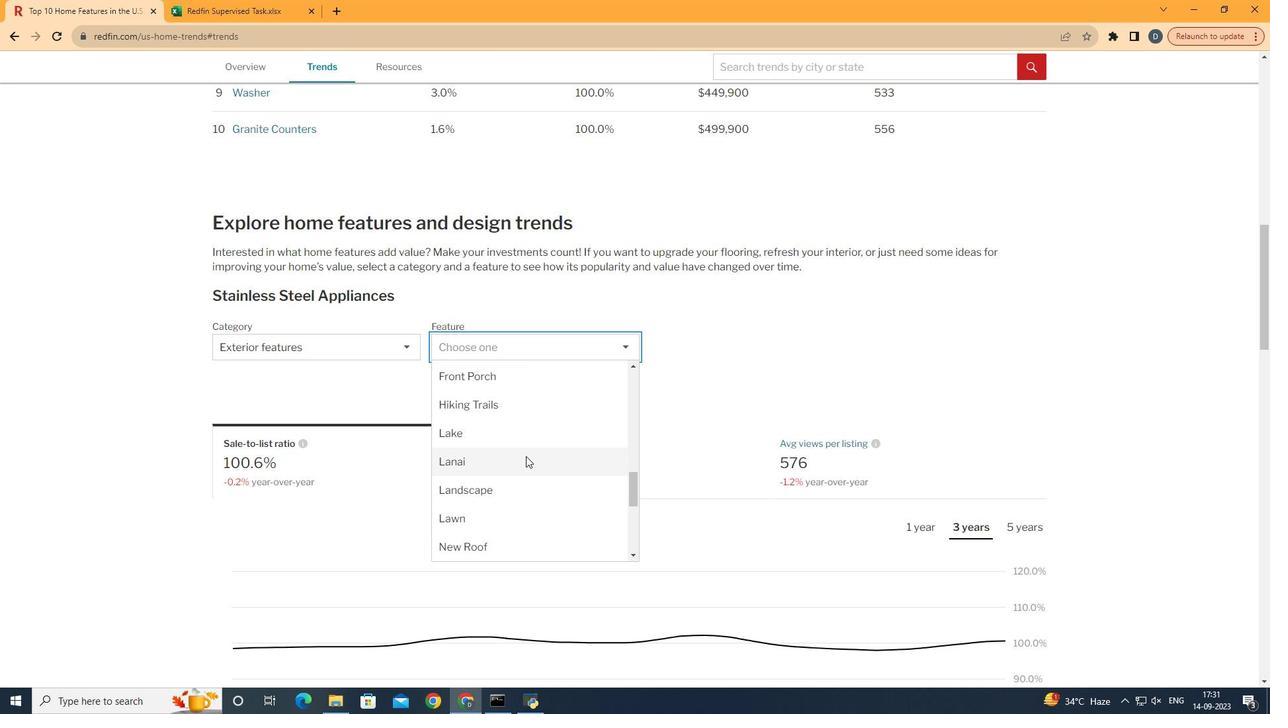 
Action: Mouse moved to (524, 494)
Screenshot: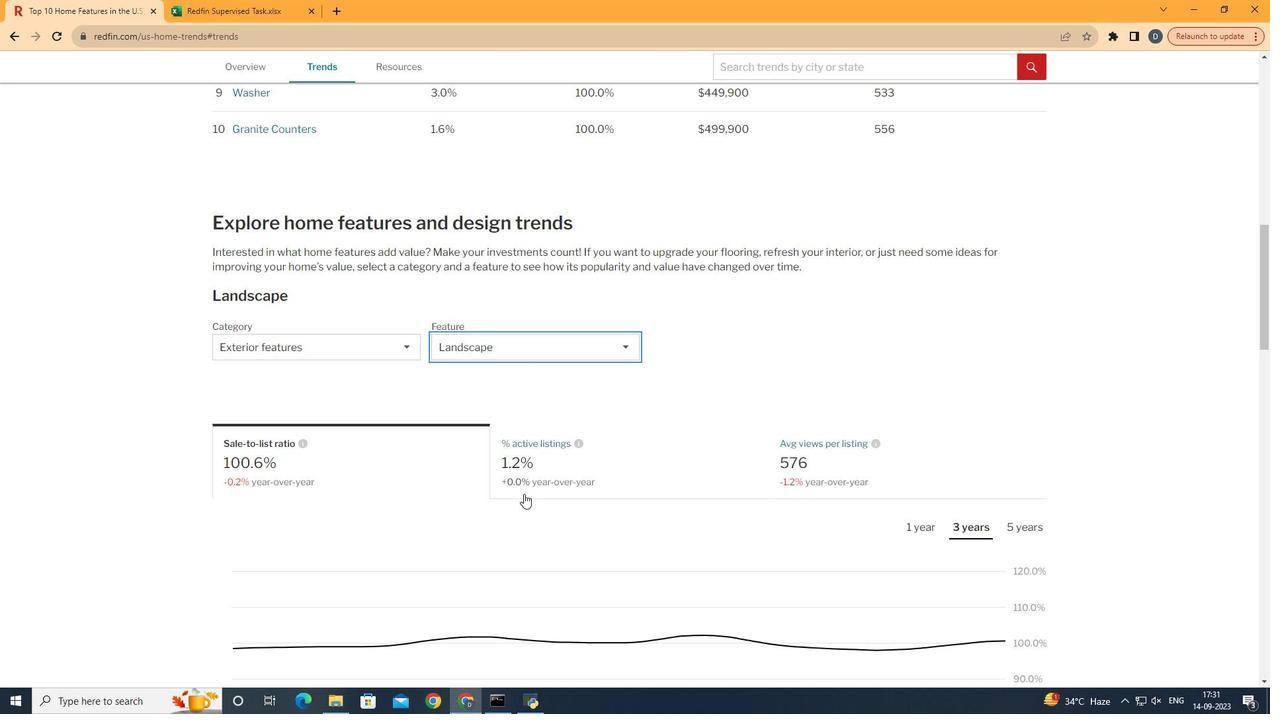 
Action: Mouse pressed left at (524, 494)
Screenshot: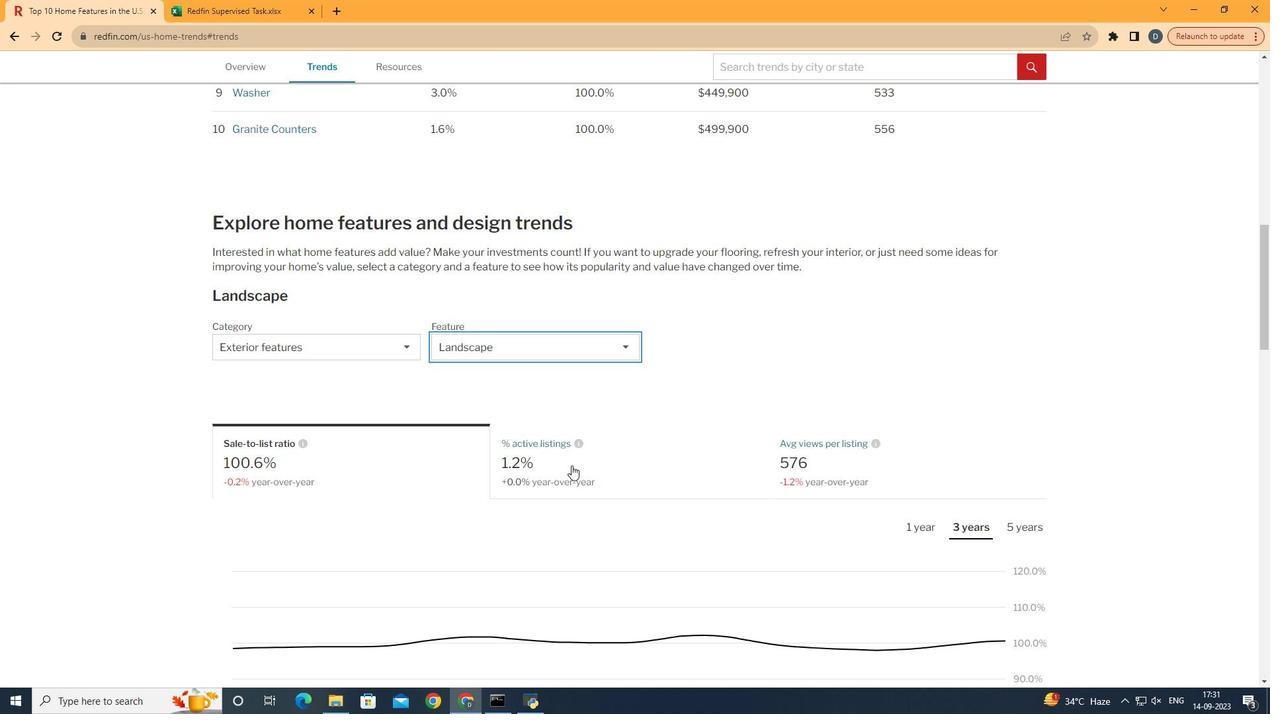 
Action: Mouse moved to (894, 469)
Screenshot: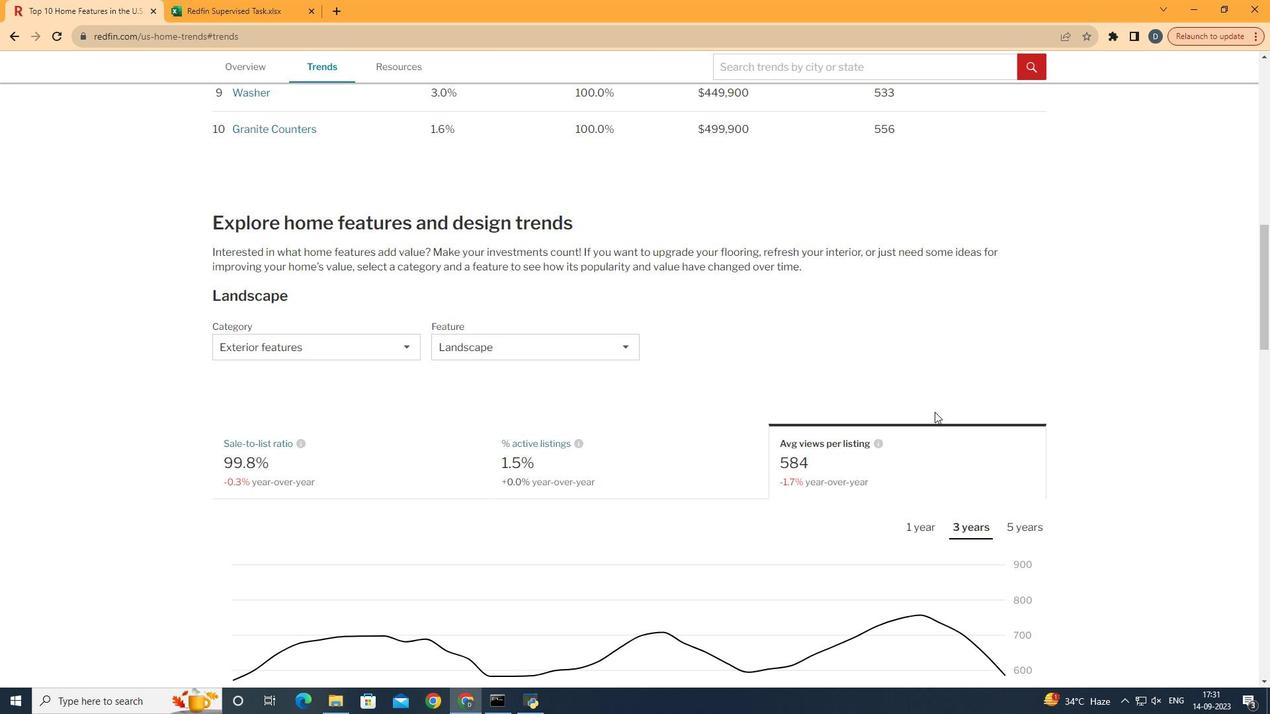 
Action: Mouse pressed left at (894, 469)
Screenshot: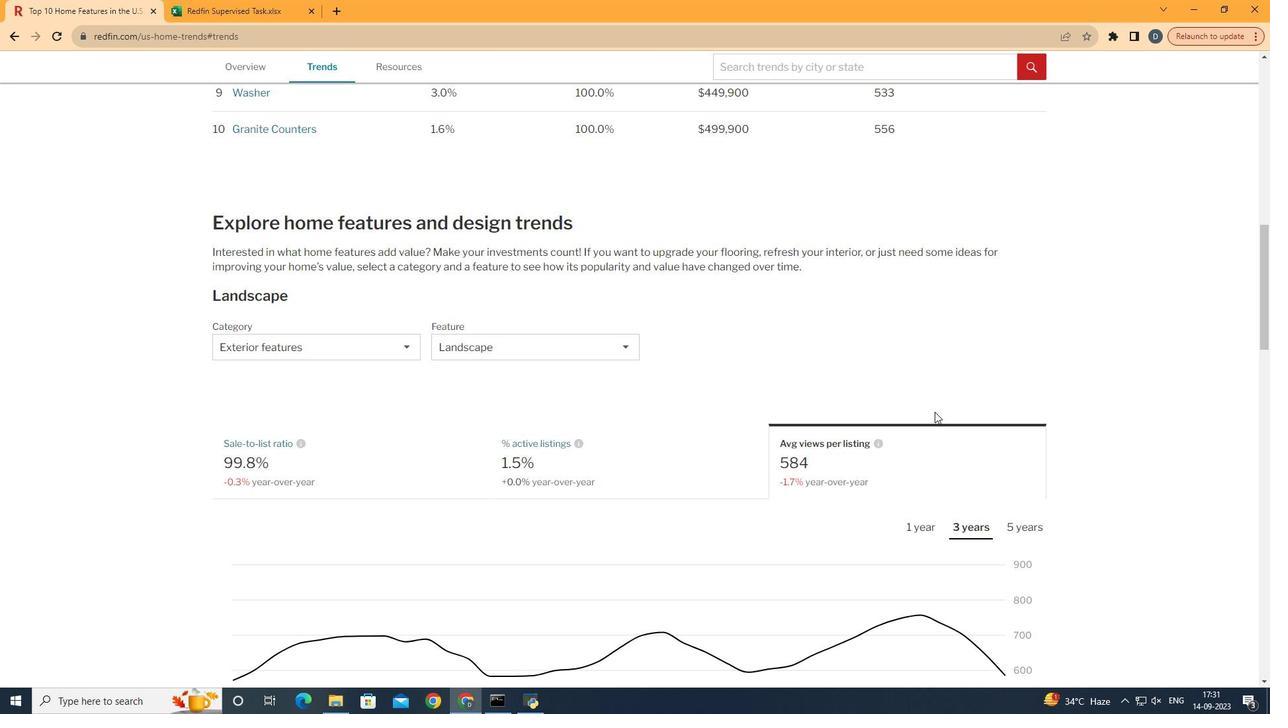 
Action: Mouse moved to (937, 407)
Screenshot: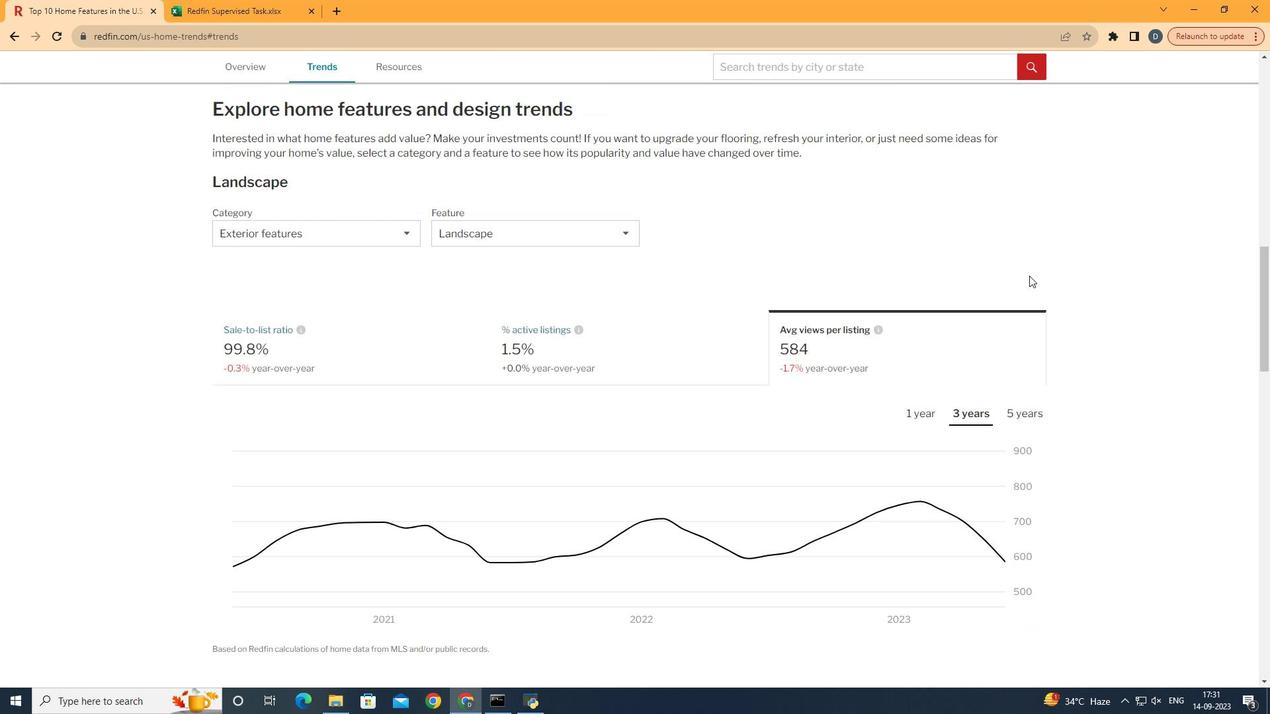 
Action: Mouse scrolled (937, 406) with delta (0, 0)
Screenshot: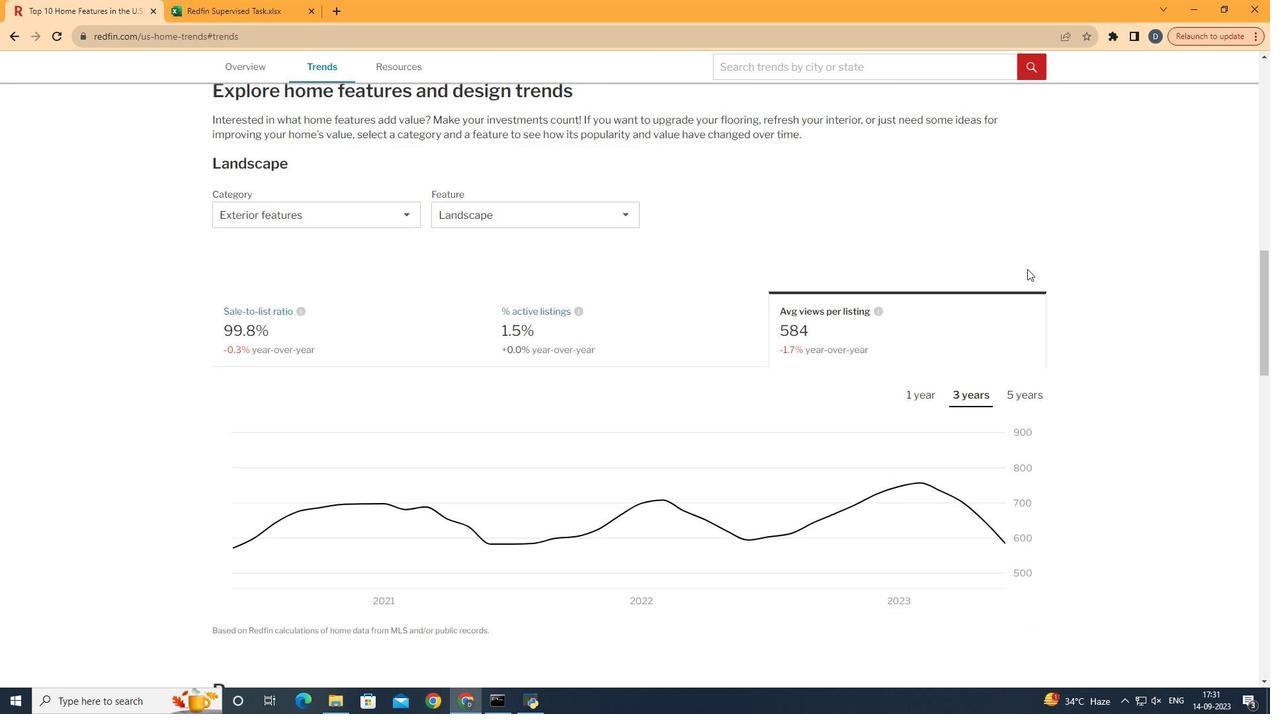 
Action: Mouse scrolled (937, 406) with delta (0, 0)
Screenshot: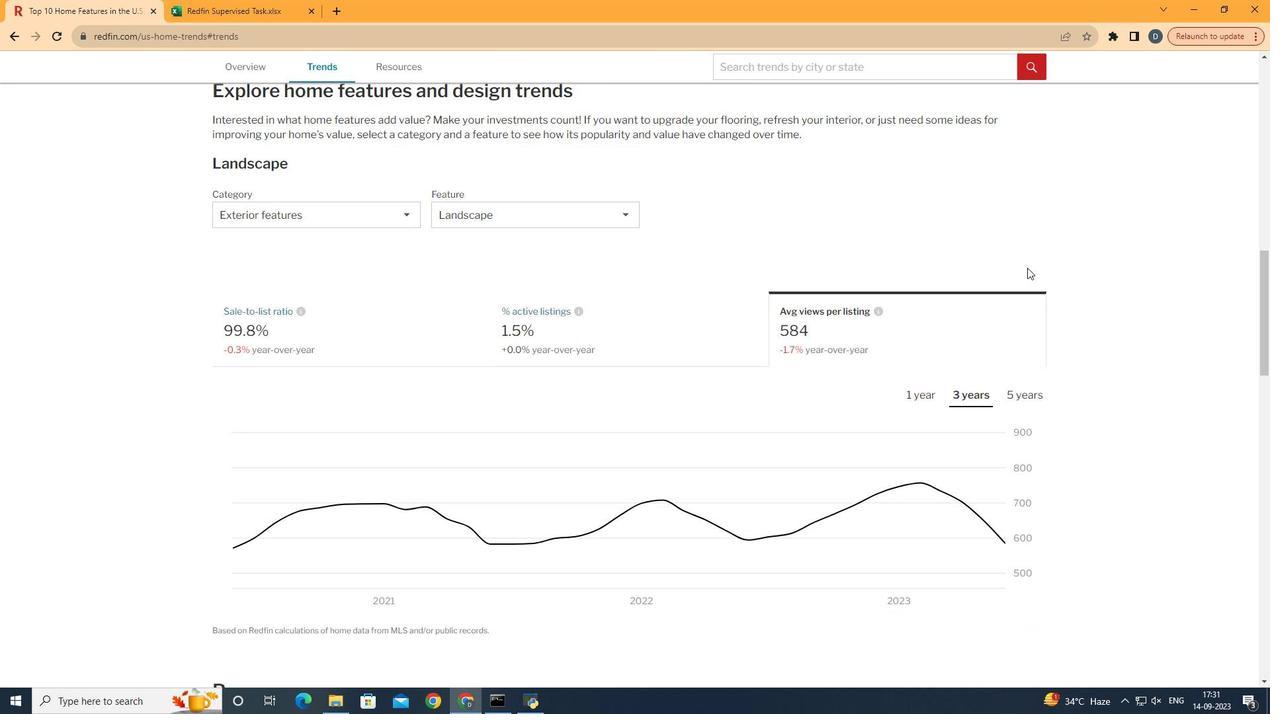 
Action: Mouse moved to (985, 397)
Screenshot: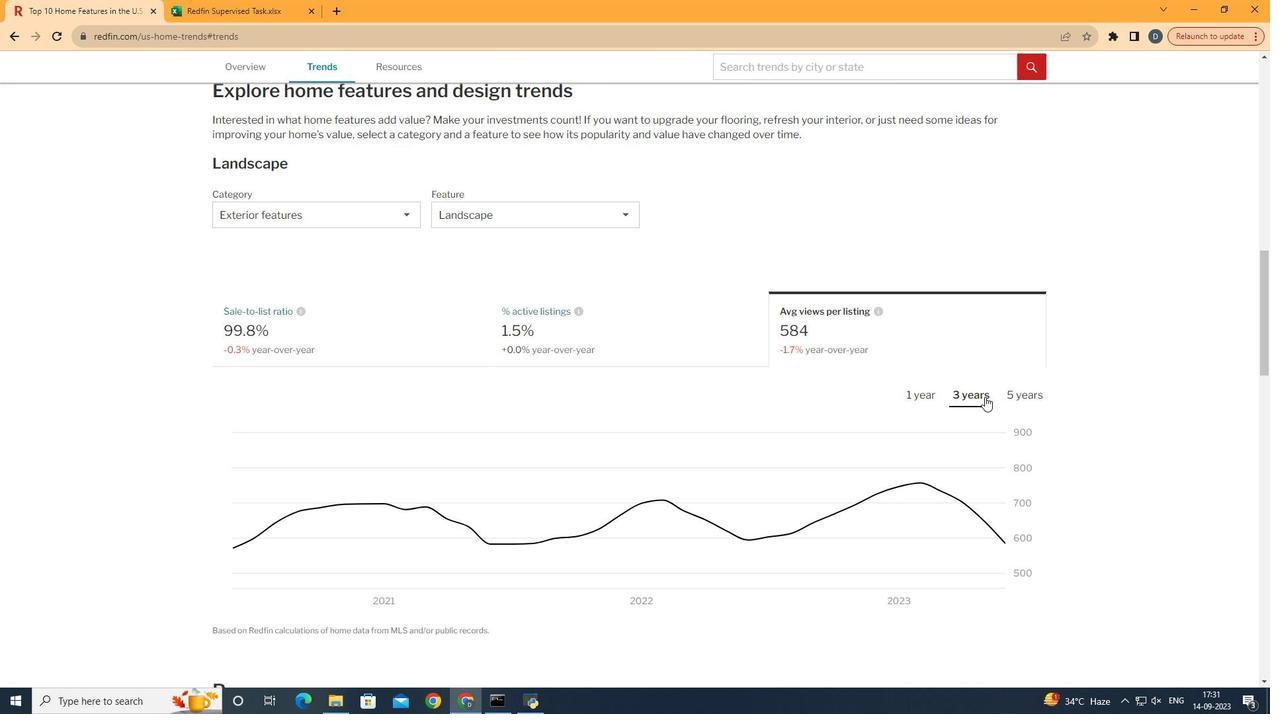 
Action: Mouse pressed left at (985, 397)
Screenshot: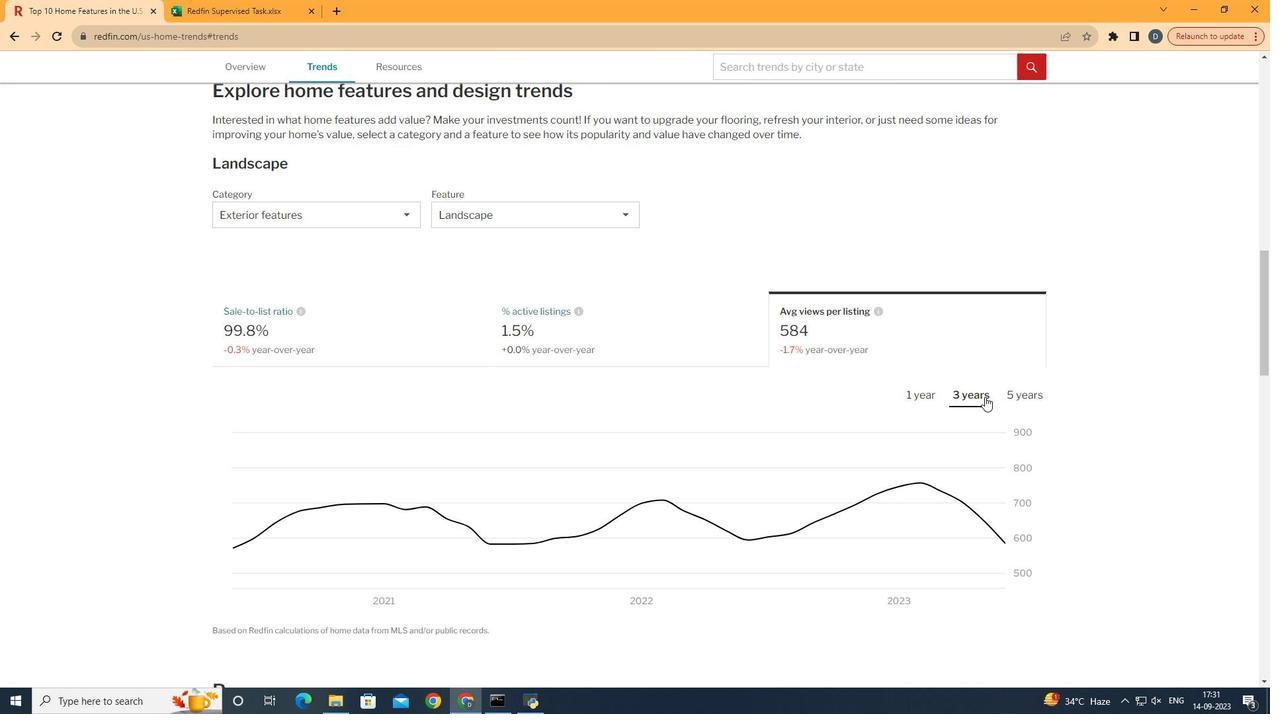 
